 Task: Create a report for objects.
Action: Mouse moved to (607, 49)
Screenshot: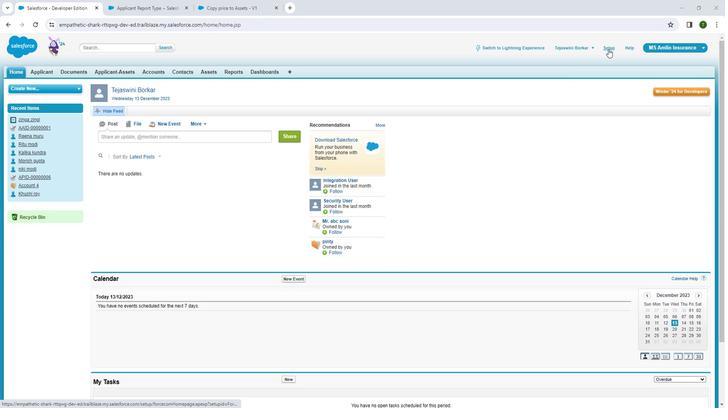 
Action: Mouse pressed left at (607, 49)
Screenshot: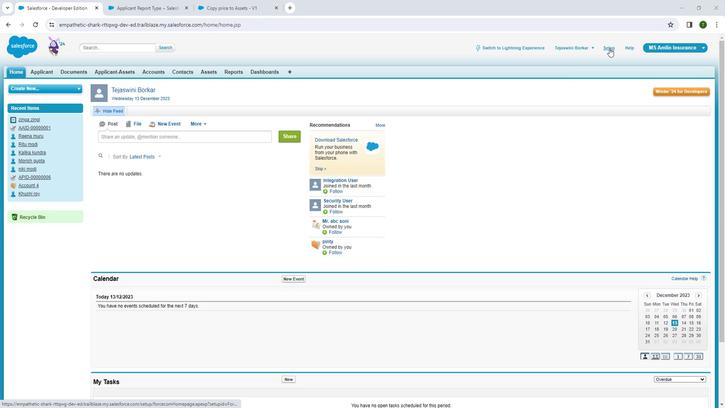 
Action: Mouse pressed left at (607, 49)
Screenshot: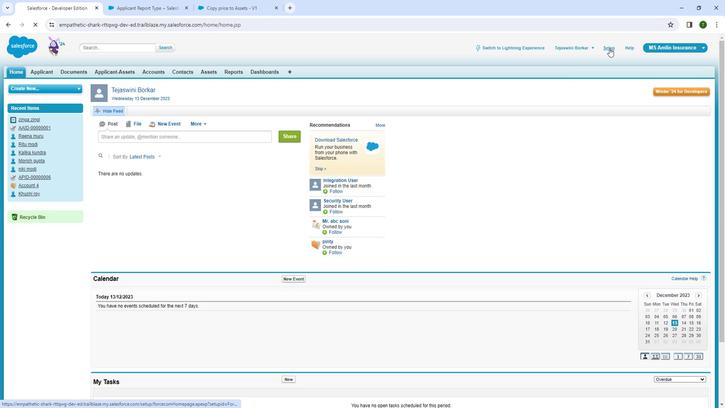
Action: Mouse moved to (20, 140)
Screenshot: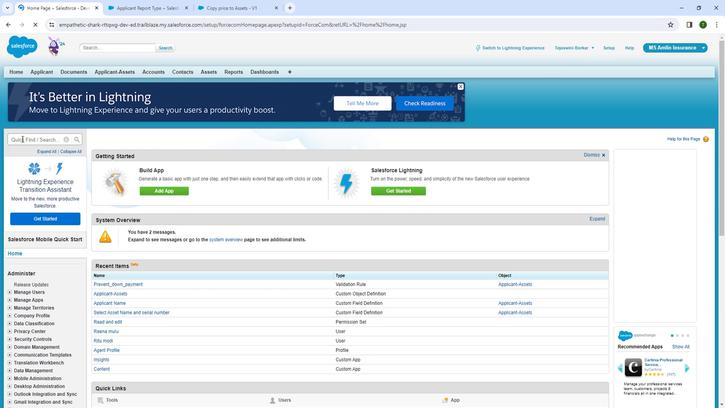 
Action: Mouse pressed left at (20, 140)
Screenshot: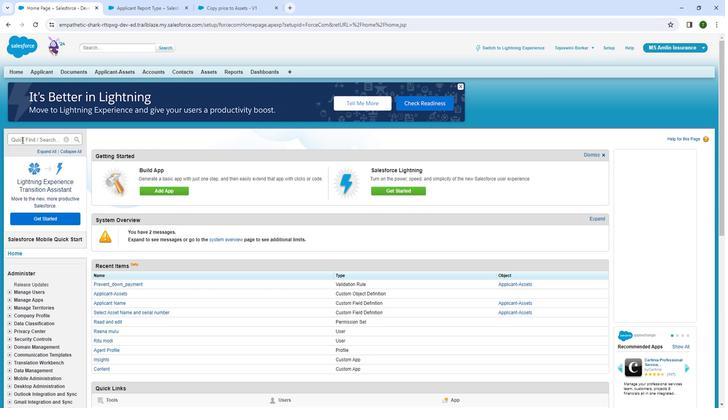 
Action: Mouse moved to (233, 72)
Screenshot: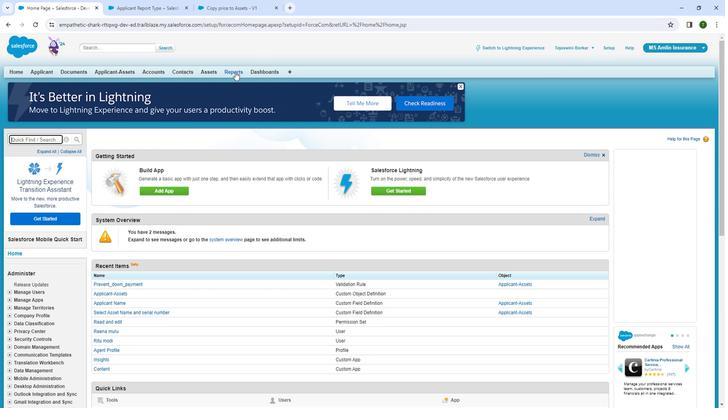 
Action: Mouse pressed left at (233, 72)
Screenshot: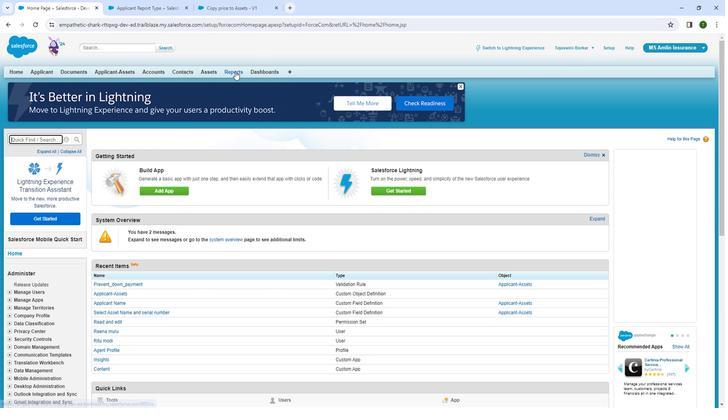 
Action: Mouse pressed left at (233, 72)
Screenshot: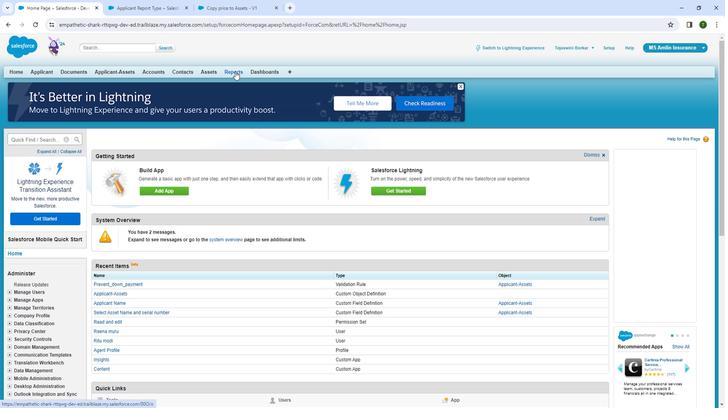 
Action: Mouse moved to (124, 90)
Screenshot: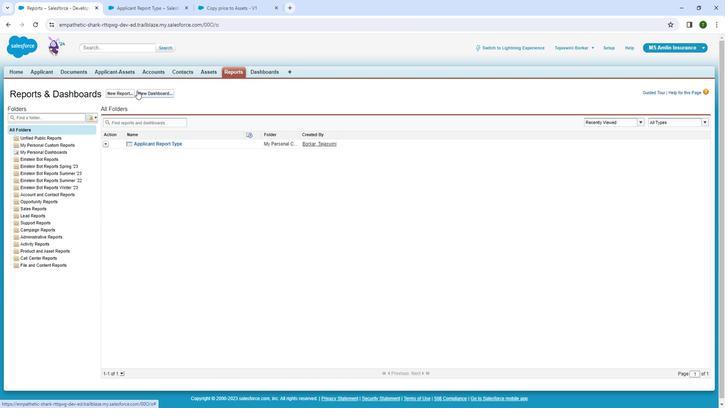 
Action: Mouse pressed left at (124, 90)
Screenshot: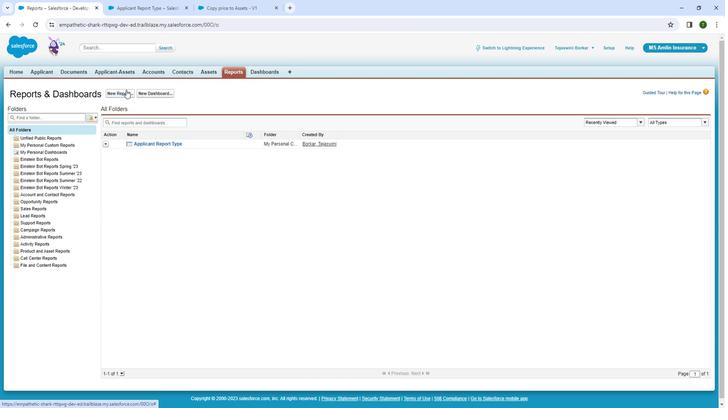 
Action: Mouse moved to (181, 158)
Screenshot: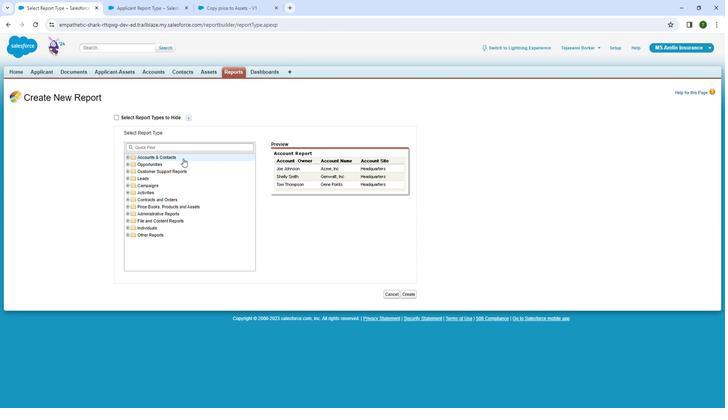 
Action: Mouse pressed left at (181, 158)
Screenshot: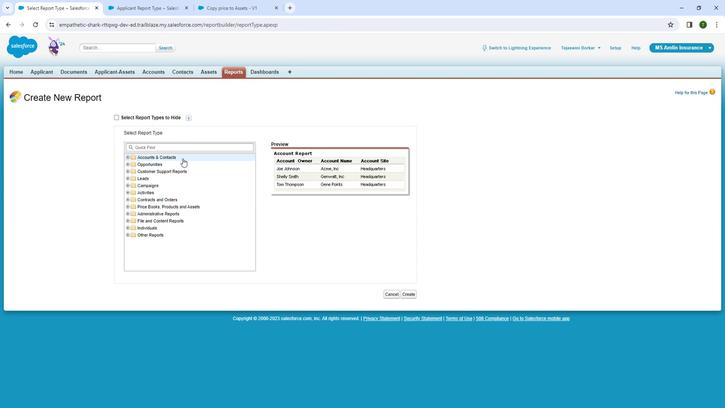 
Action: Mouse moved to (407, 294)
Screenshot: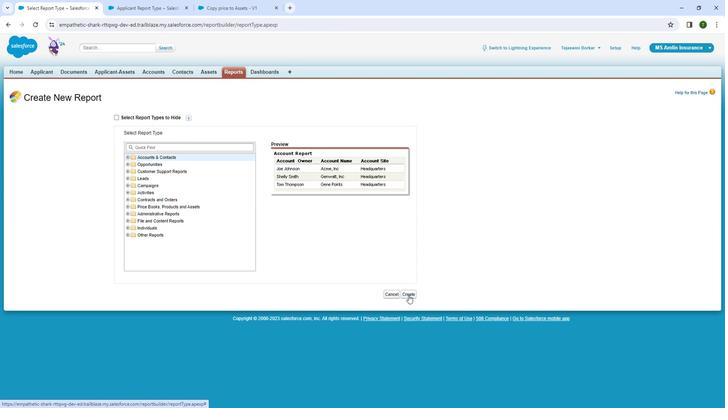 
Action: Mouse pressed left at (407, 294)
Screenshot: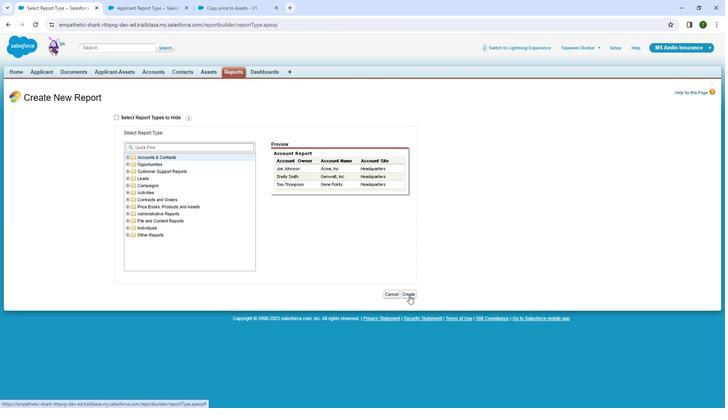 
Action: Mouse moved to (7, 26)
Screenshot: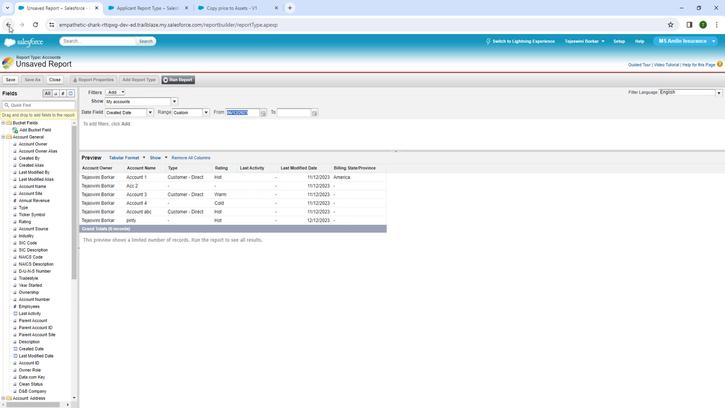 
Action: Mouse pressed left at (7, 26)
Screenshot: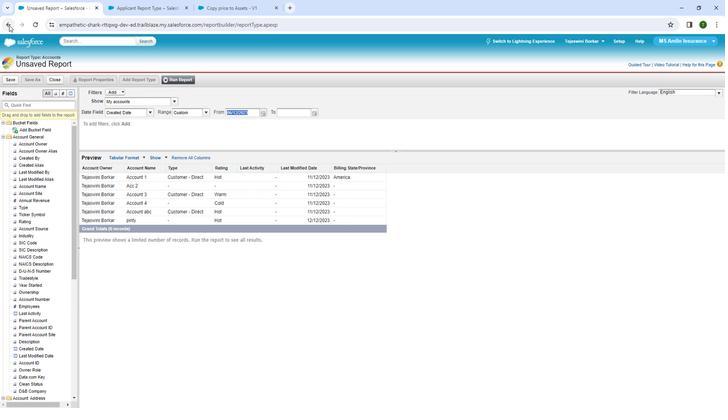
Action: Mouse moved to (125, 158)
Screenshot: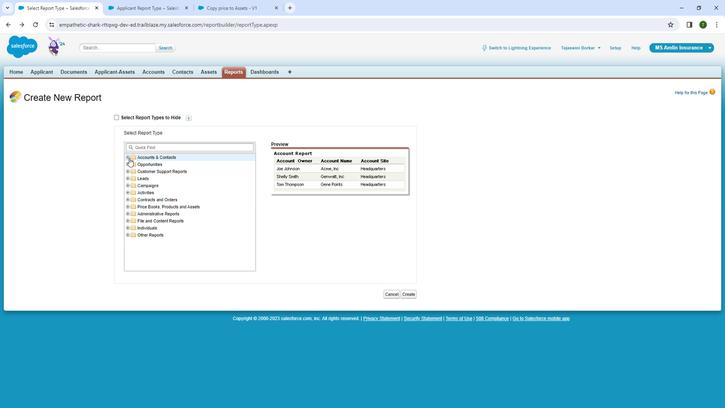 
Action: Mouse pressed left at (125, 158)
Screenshot: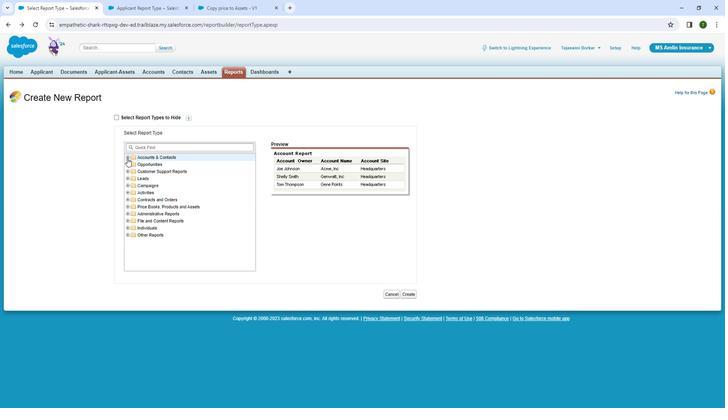 
Action: Mouse moved to (172, 201)
Screenshot: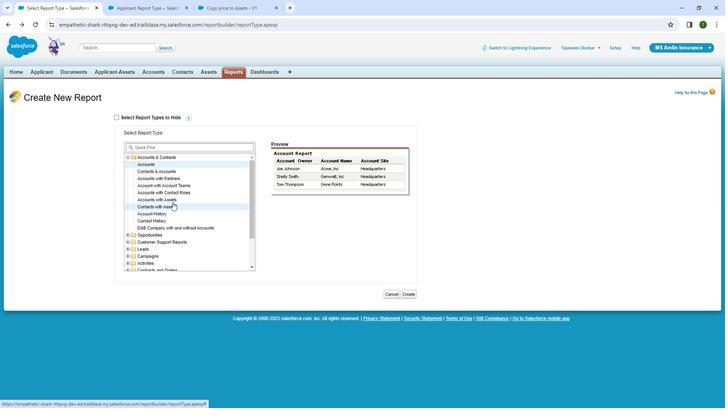 
Action: Mouse pressed left at (172, 201)
Screenshot: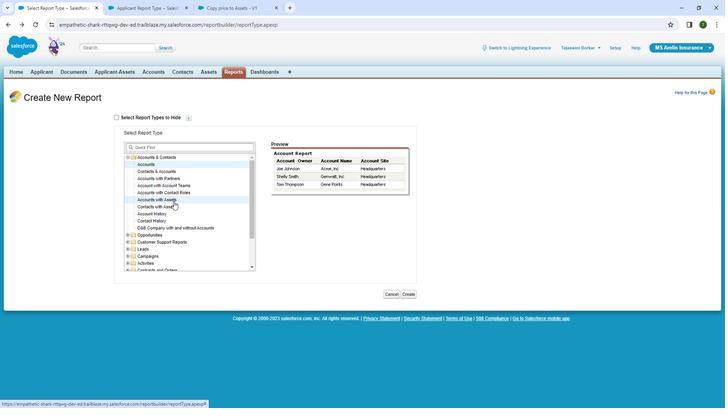 
Action: Mouse moved to (412, 296)
Screenshot: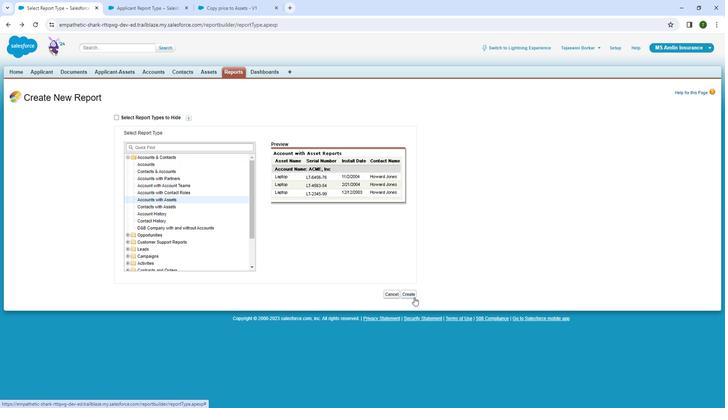 
Action: Mouse pressed left at (412, 296)
Screenshot: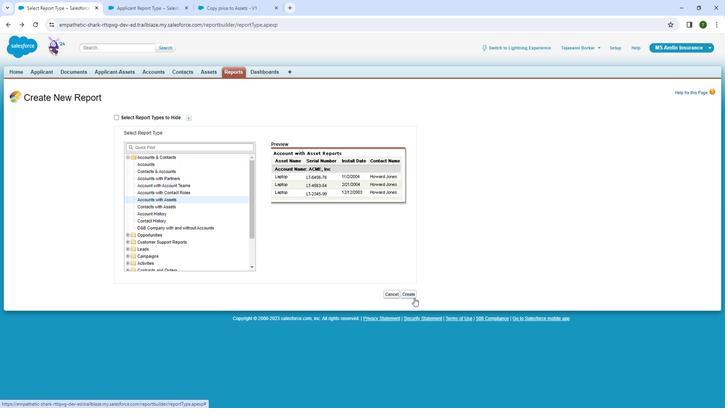 
Action: Mouse moved to (189, 157)
Screenshot: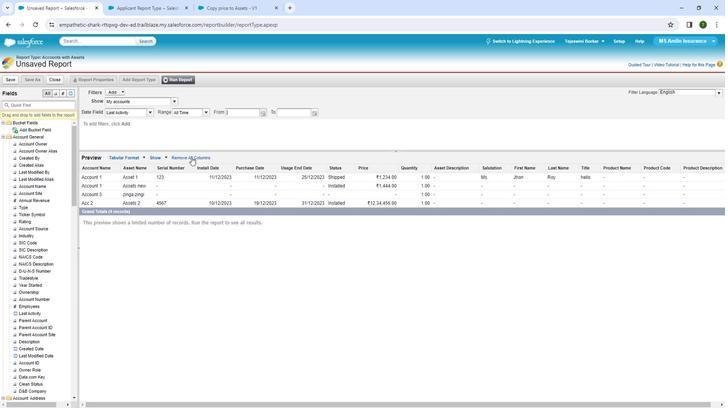 
Action: Mouse pressed left at (189, 157)
Screenshot: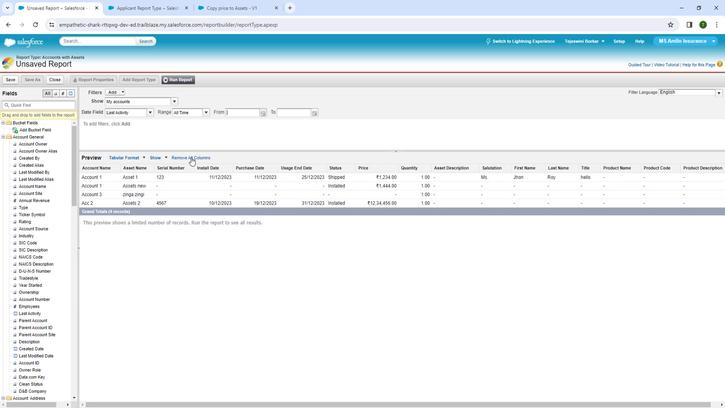 
Action: Mouse moved to (342, 233)
Screenshot: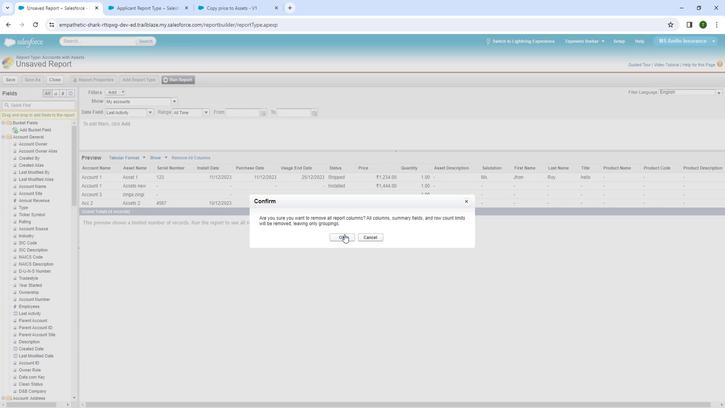 
Action: Mouse pressed left at (342, 233)
Screenshot: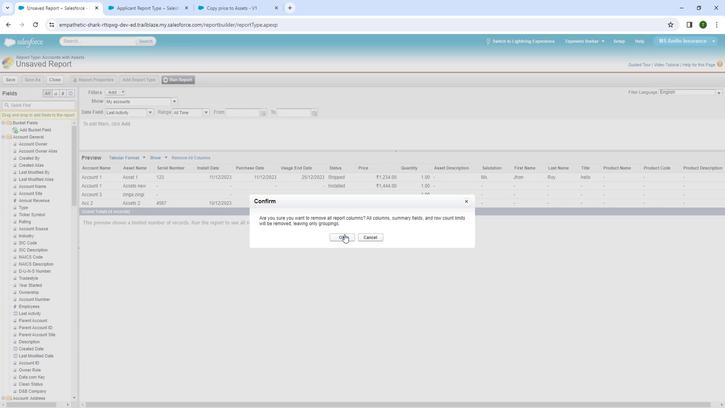 
Action: Mouse moved to (23, 219)
Screenshot: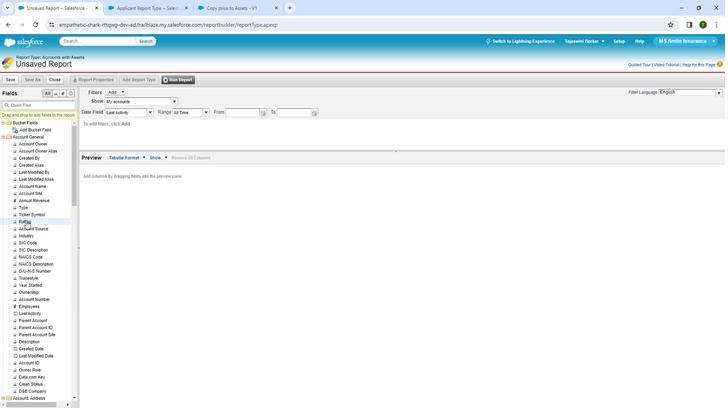 
Action: Mouse scrolled (23, 219) with delta (0, 0)
Screenshot: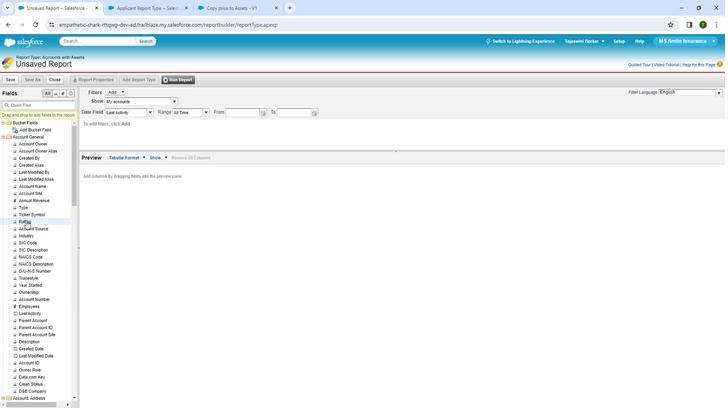 
Action: Mouse moved to (23, 222)
Screenshot: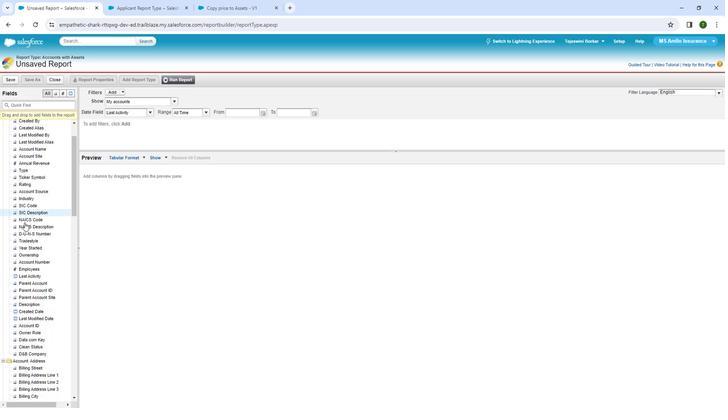 
Action: Mouse scrolled (23, 221) with delta (0, 0)
Screenshot: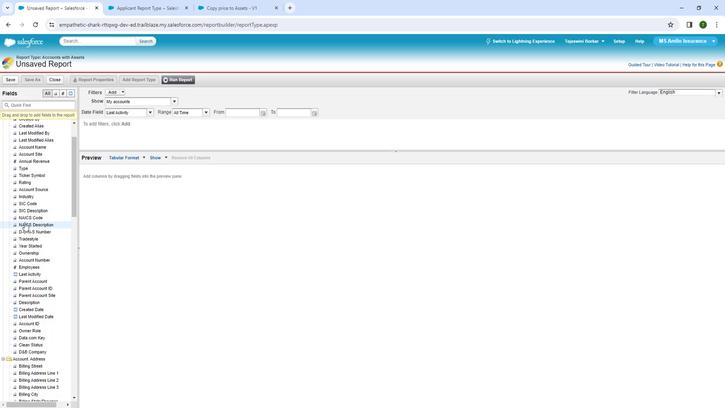 
Action: Mouse moved to (24, 257)
Screenshot: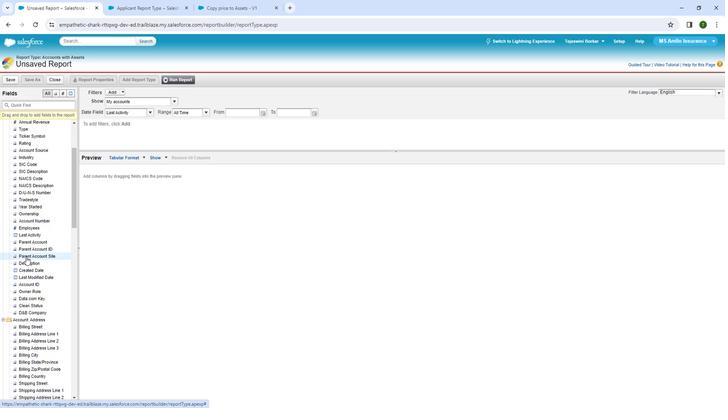 
Action: Mouse scrolled (24, 256) with delta (0, 0)
Screenshot: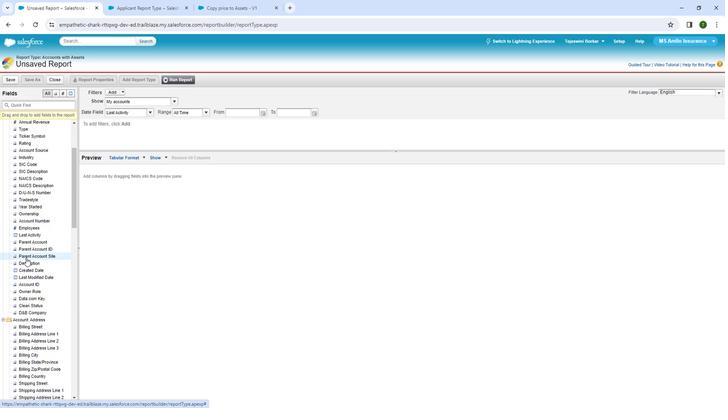 
Action: Mouse moved to (19, 265)
Screenshot: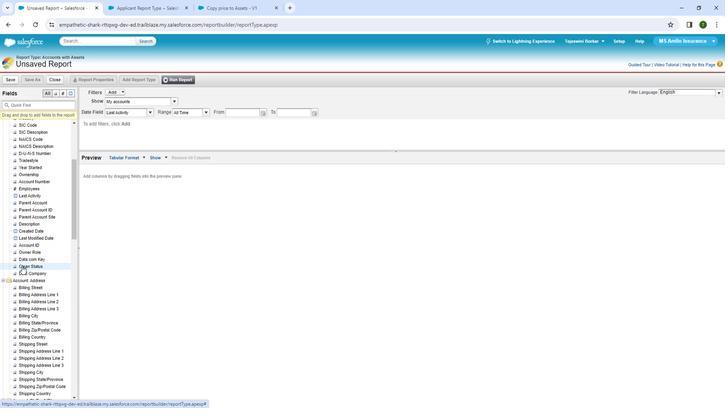 
Action: Mouse scrolled (19, 265) with delta (0, 0)
Screenshot: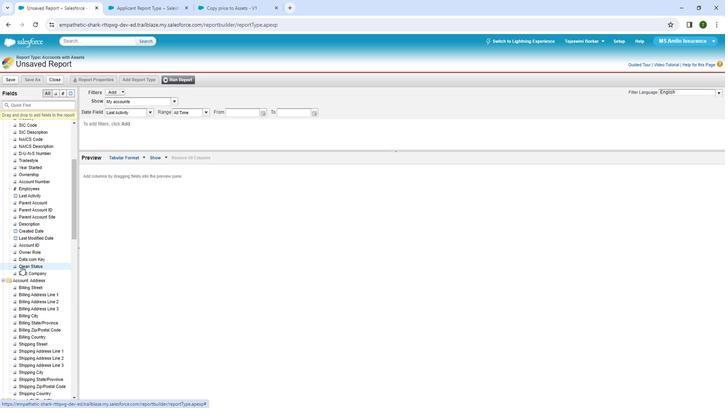 
Action: Mouse moved to (19, 265)
Screenshot: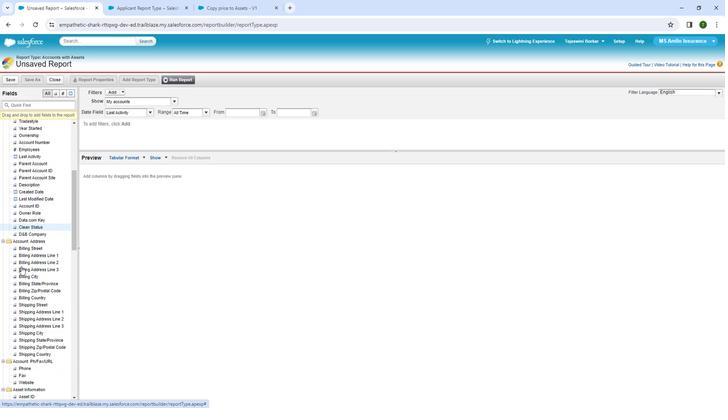 
Action: Mouse scrolled (19, 265) with delta (0, 0)
Screenshot: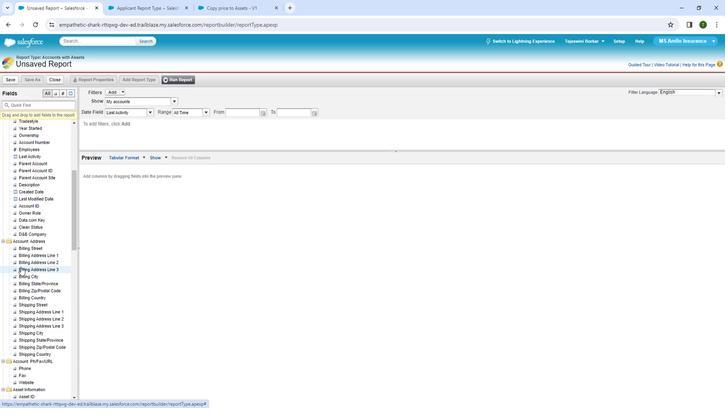 
Action: Mouse moved to (18, 266)
Screenshot: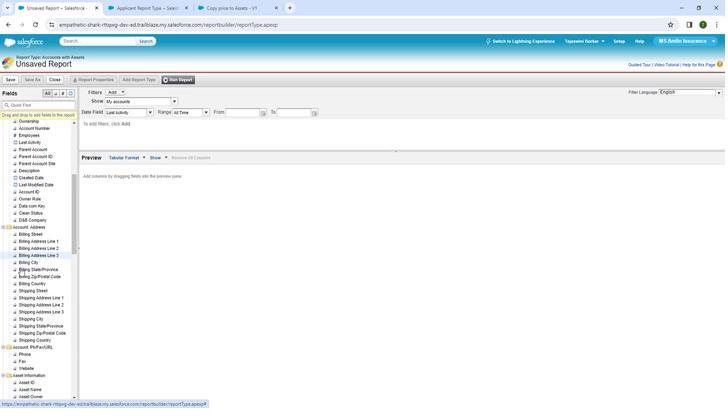 
Action: Mouse scrolled (18, 266) with delta (0, 0)
Screenshot: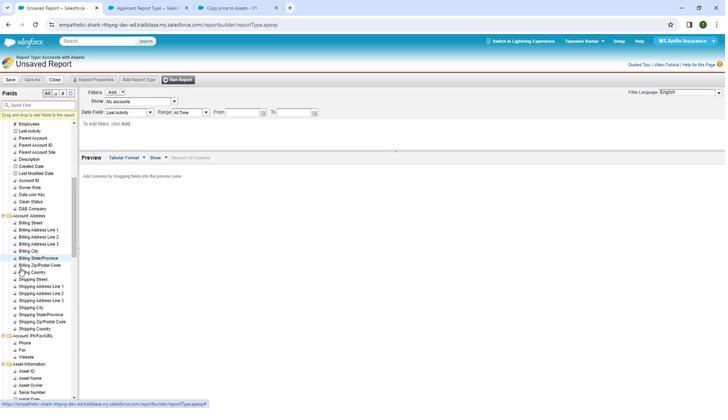 
Action: Mouse moved to (28, 316)
Screenshot: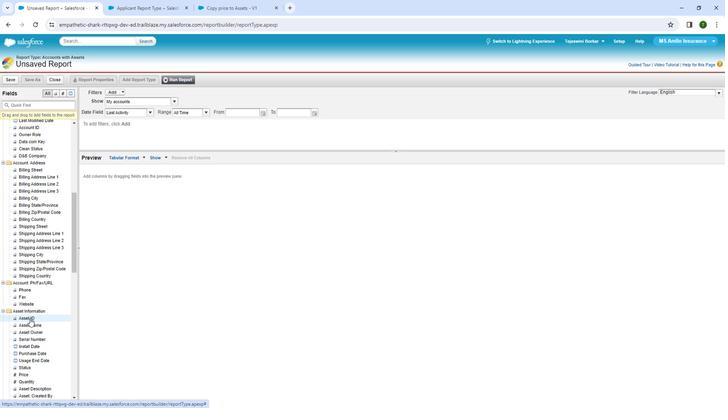
Action: Mouse pressed left at (28, 316)
Screenshot: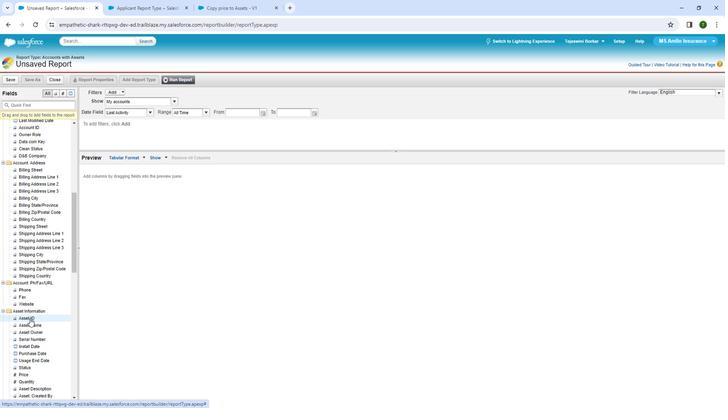 
Action: Mouse moved to (24, 316)
Screenshot: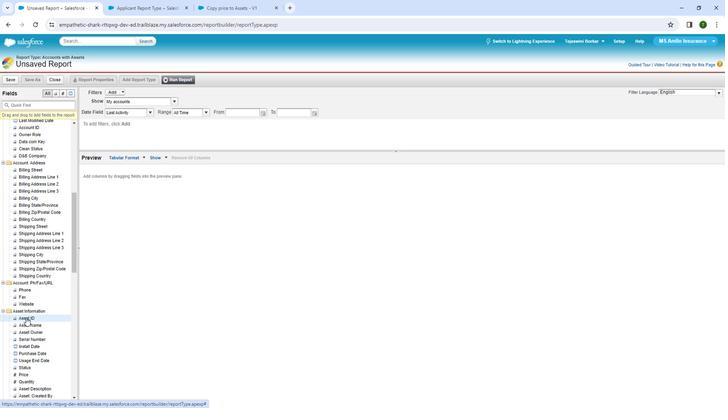 
Action: Mouse pressed left at (24, 316)
Screenshot: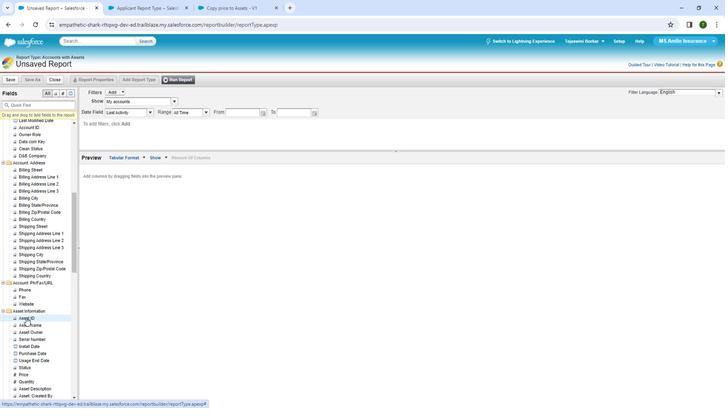 
Action: Mouse moved to (129, 188)
Screenshot: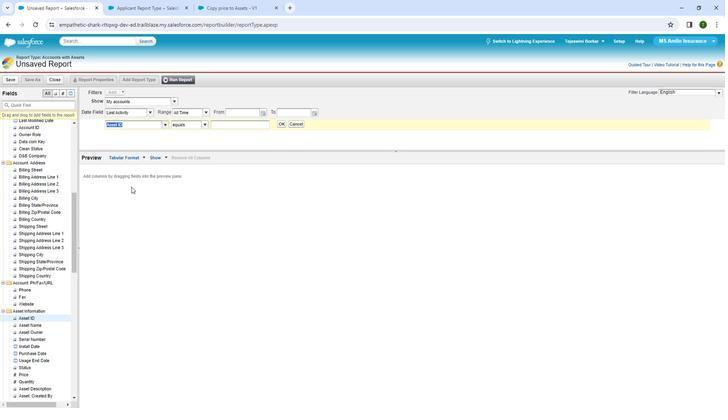 
Action: Mouse pressed left at (129, 188)
Screenshot: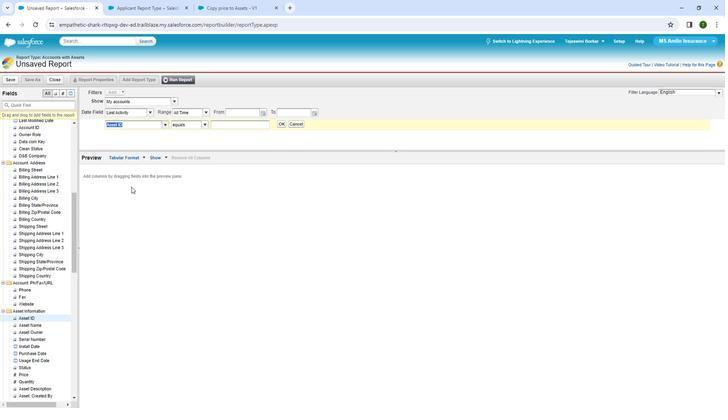 
Action: Mouse moved to (25, 316)
Screenshot: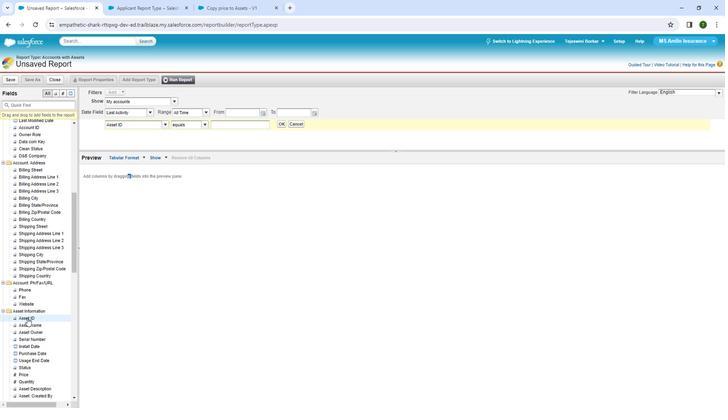 
Action: Mouse pressed left at (25, 316)
Screenshot: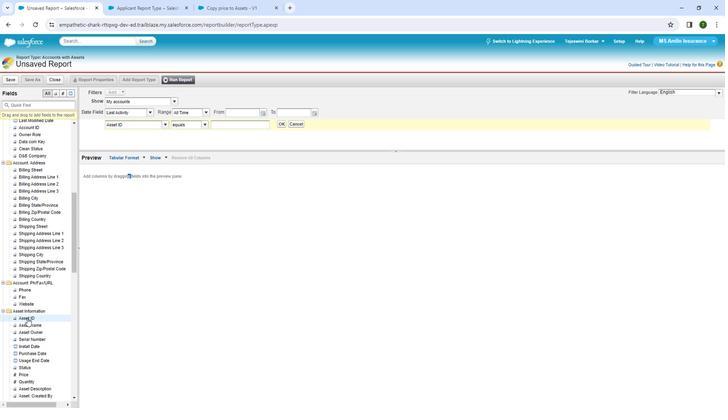 
Action: Mouse moved to (136, 218)
Screenshot: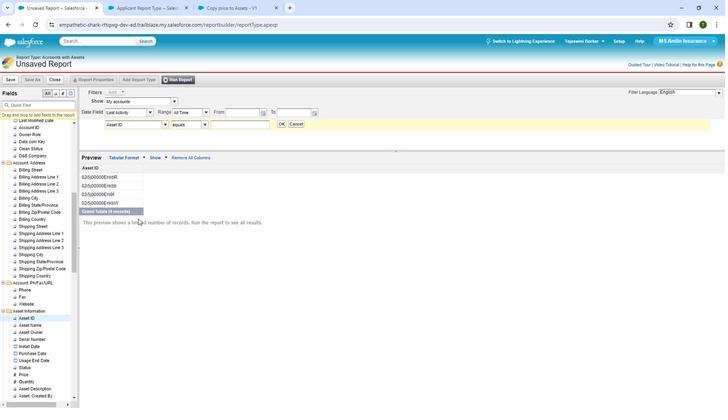
Action: Mouse scrolled (136, 217) with delta (0, 0)
Screenshot: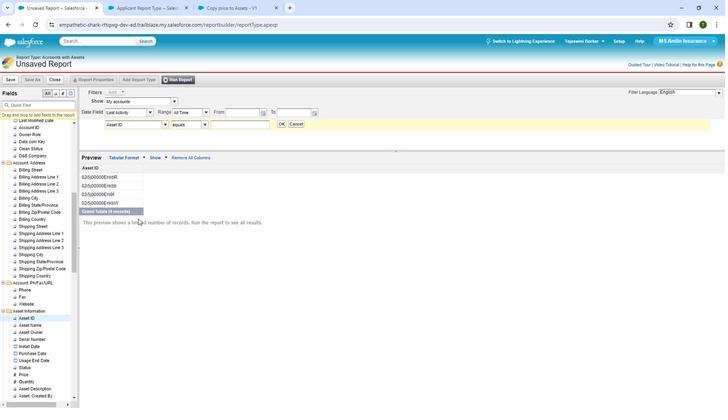
Action: Mouse moved to (44, 253)
Screenshot: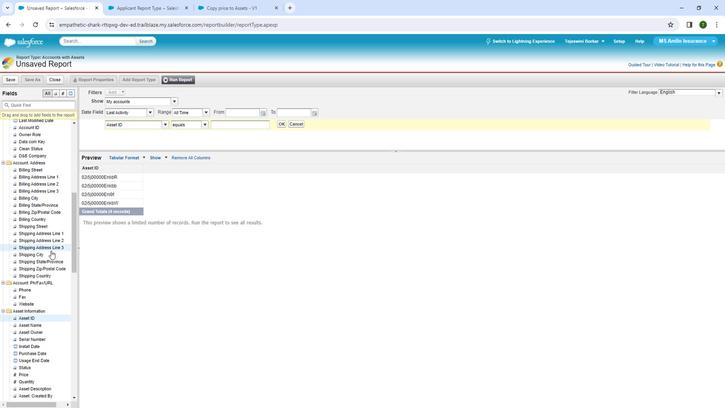 
Action: Mouse scrolled (44, 252) with delta (0, 0)
Screenshot: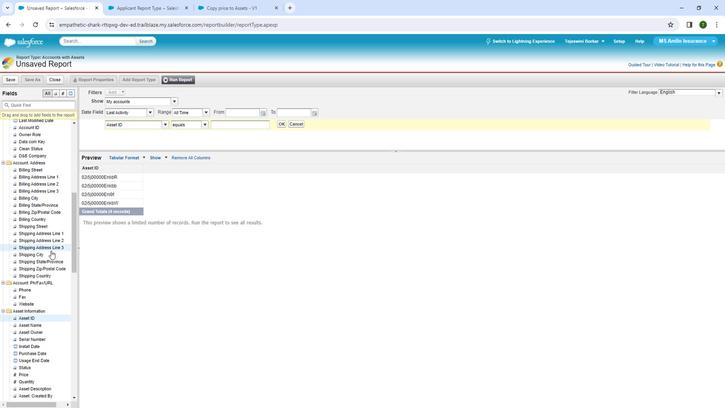 
Action: Mouse moved to (22, 286)
Screenshot: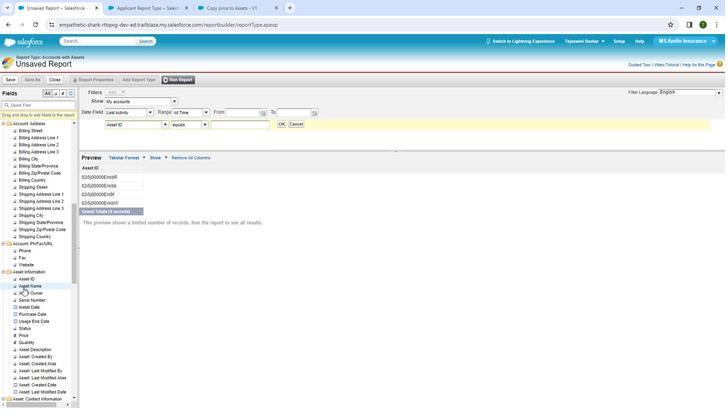 
Action: Mouse scrolled (22, 285) with delta (0, 0)
Screenshot: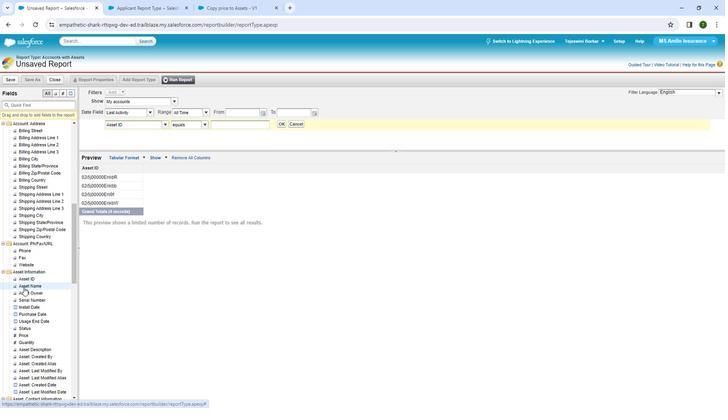 
Action: Mouse scrolled (22, 285) with delta (0, 0)
Screenshot: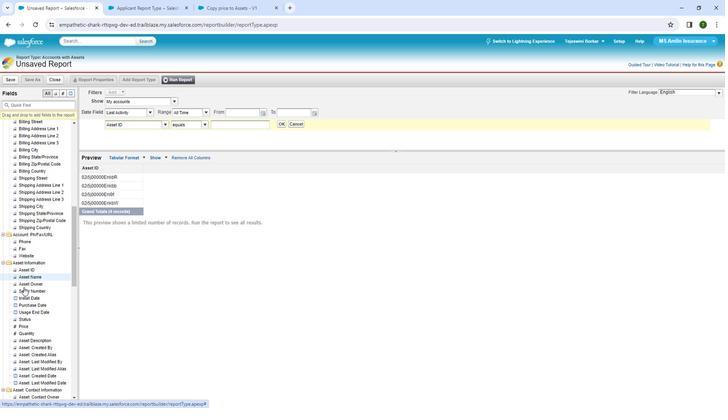 
Action: Mouse moved to (43, 250)
Screenshot: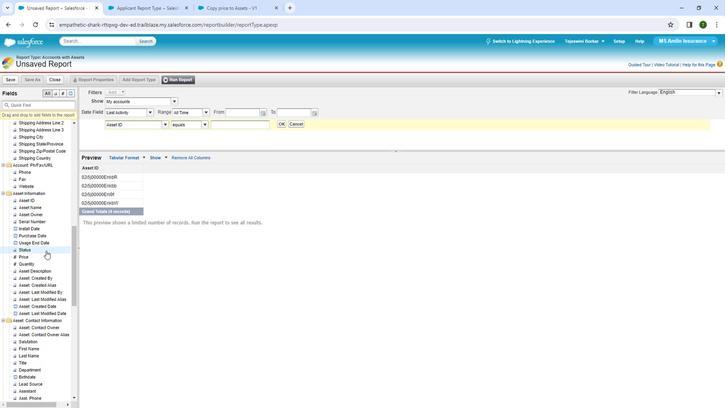 
Action: Mouse scrolled (43, 249) with delta (0, 0)
Screenshot: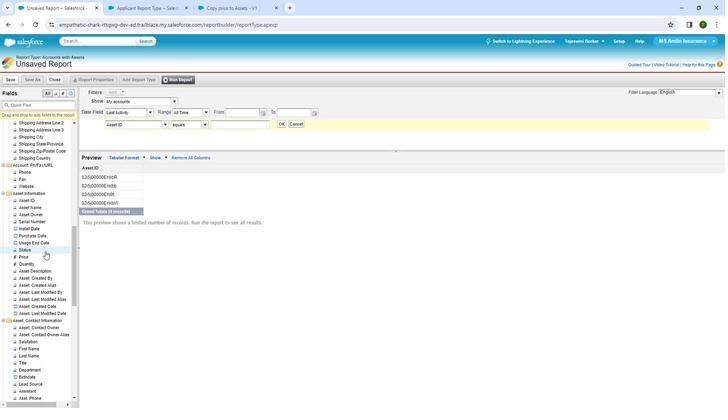 
Action: Mouse scrolled (43, 249) with delta (0, 0)
Screenshot: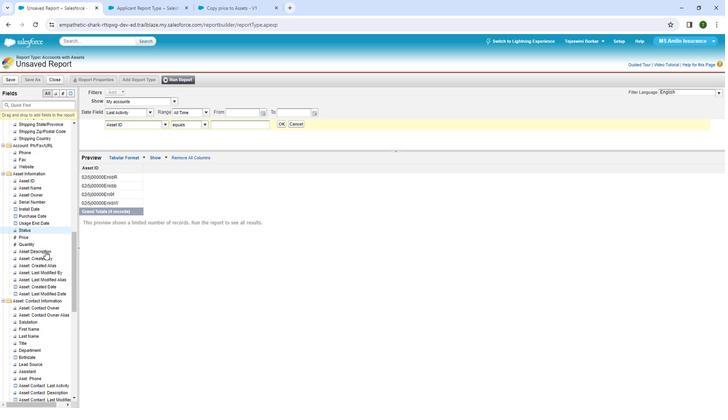 
Action: Mouse scrolled (43, 249) with delta (0, 0)
Screenshot: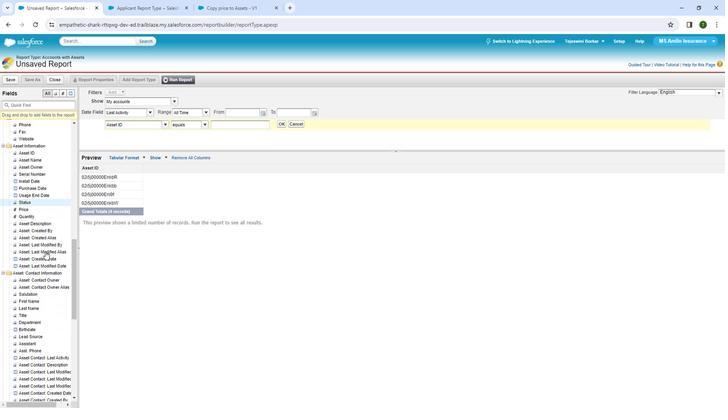 
Action: Mouse scrolled (43, 249) with delta (0, 0)
Screenshot: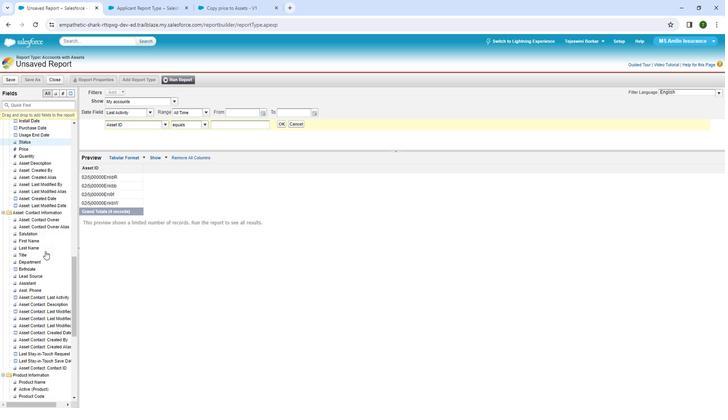
Action: Mouse moved to (43, 250)
Screenshot: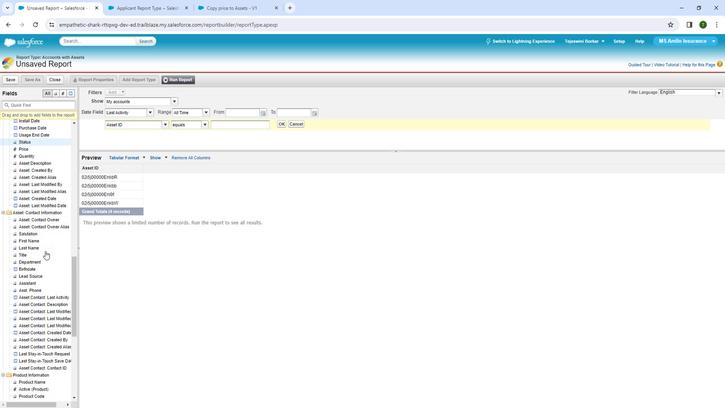 
Action: Mouse scrolled (43, 249) with delta (0, 0)
Screenshot: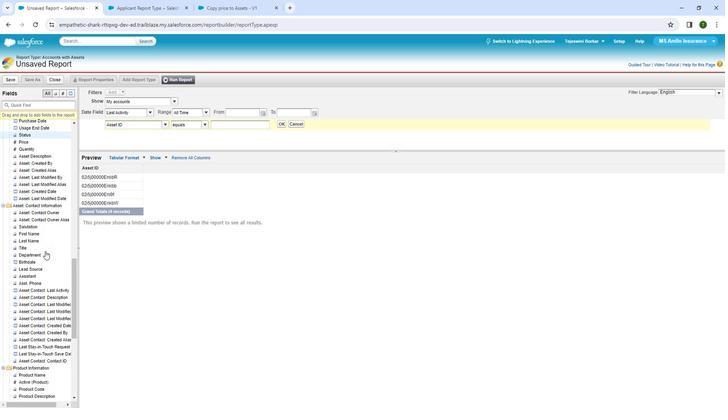 
Action: Mouse moved to (43, 249)
Screenshot: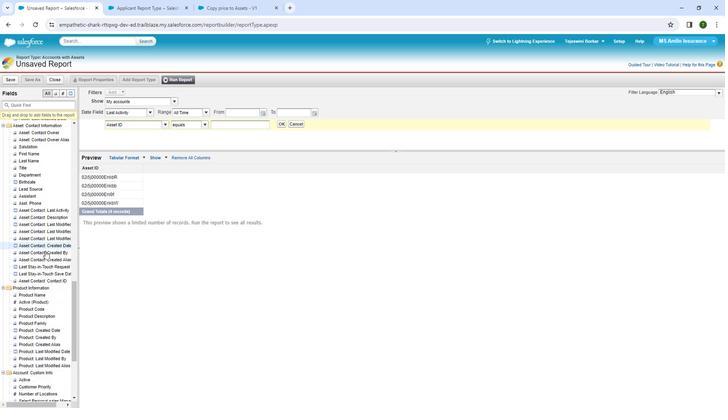 
Action: Mouse scrolled (43, 249) with delta (0, 0)
Screenshot: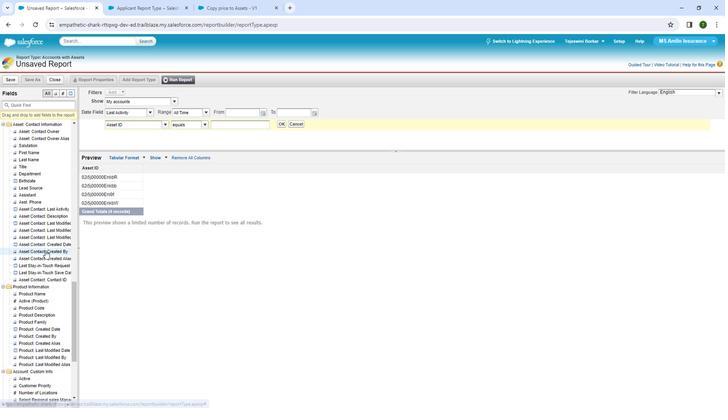 
Action: Mouse scrolled (43, 249) with delta (0, 0)
Screenshot: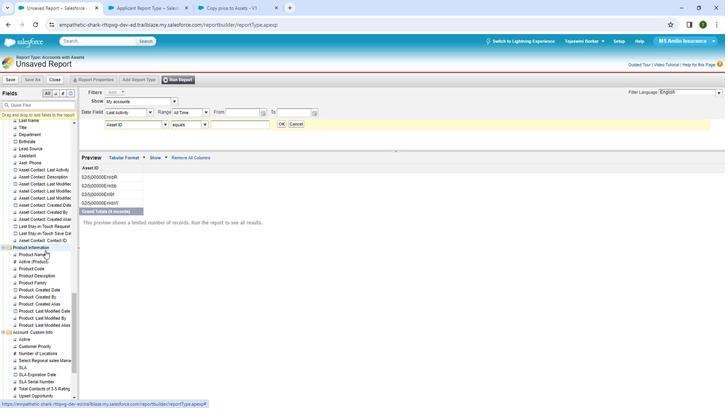 
Action: Mouse scrolled (43, 249) with delta (0, 0)
Screenshot: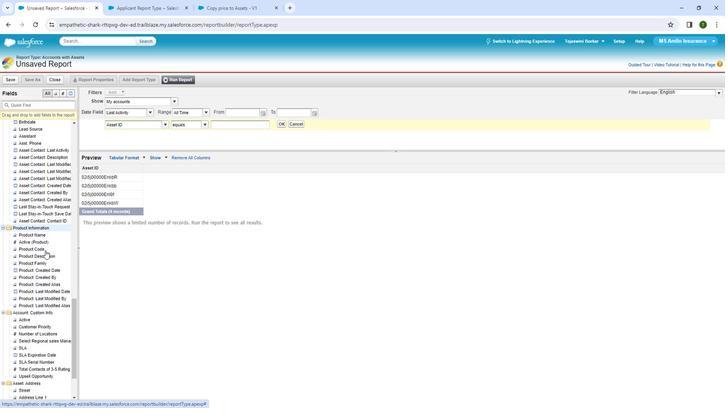 
Action: Mouse moved to (43, 249)
Screenshot: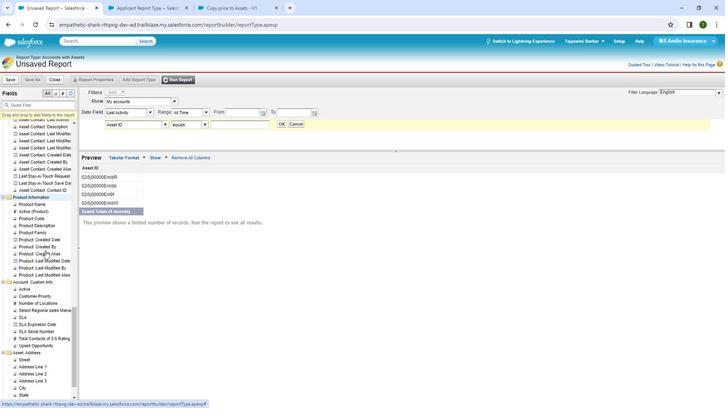 
Action: Mouse scrolled (43, 249) with delta (0, 0)
Screenshot: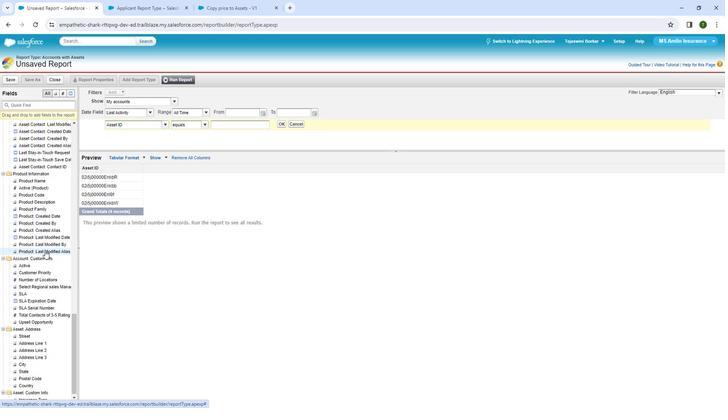 
Action: Mouse scrolled (43, 249) with delta (0, 0)
Screenshot: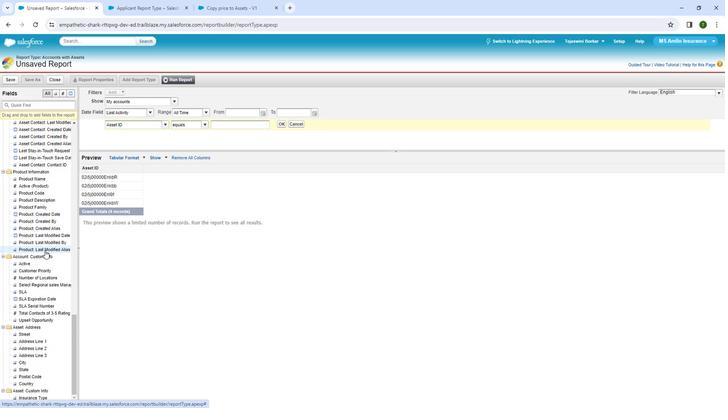 
Action: Mouse moved to (45, 400)
Screenshot: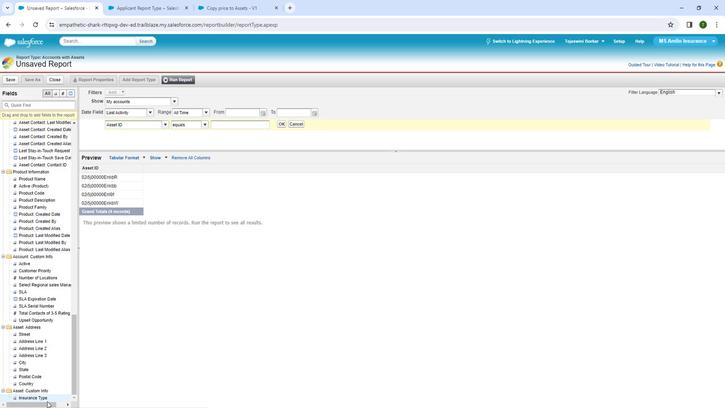 
Action: Mouse scrolled (45, 399) with delta (0, 0)
Screenshot: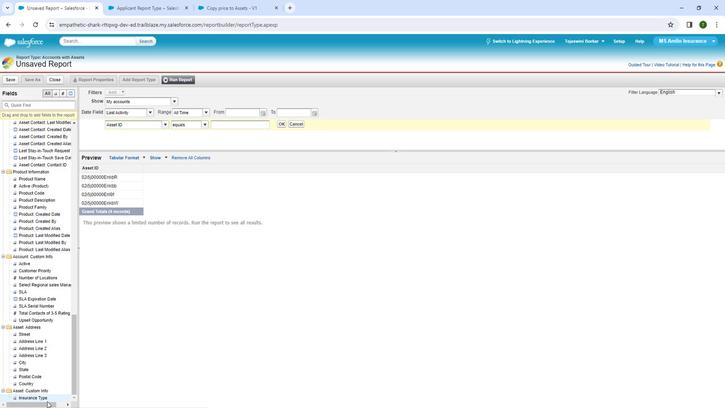 
Action: Mouse moved to (47, 395)
Screenshot: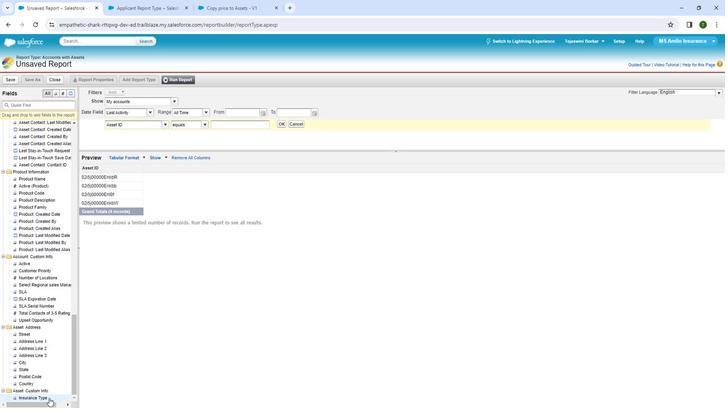 
Action: Mouse pressed left at (47, 395)
Screenshot: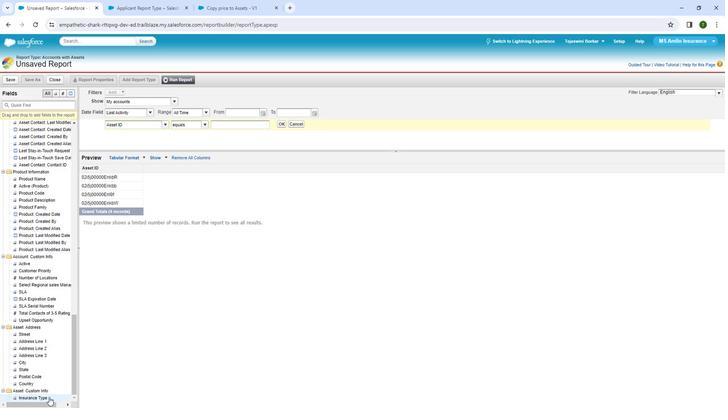 
Action: Mouse moved to (34, 306)
Screenshot: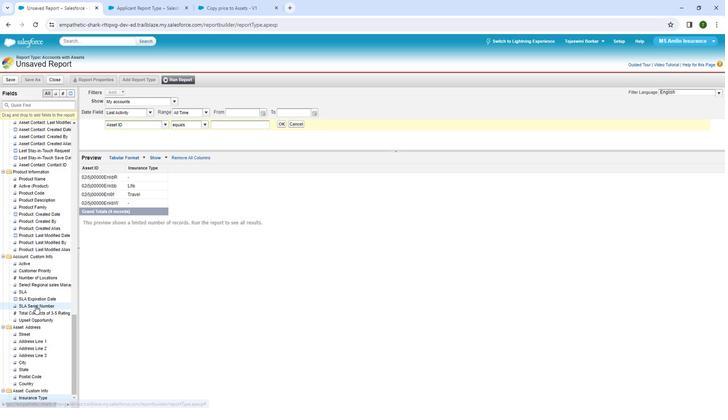 
Action: Mouse scrolled (34, 306) with delta (0, 0)
Screenshot: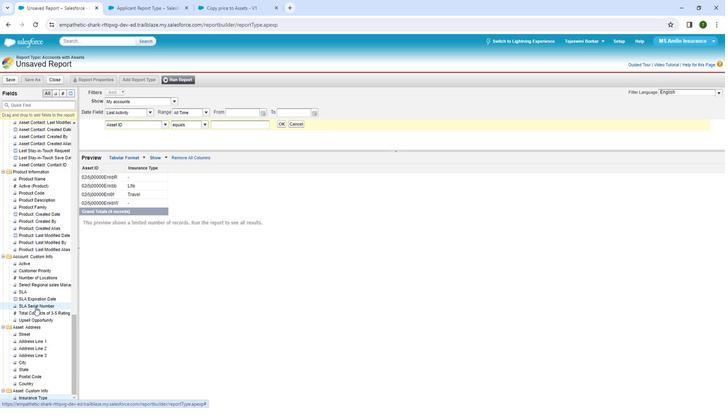 
Action: Mouse moved to (28, 332)
Screenshot: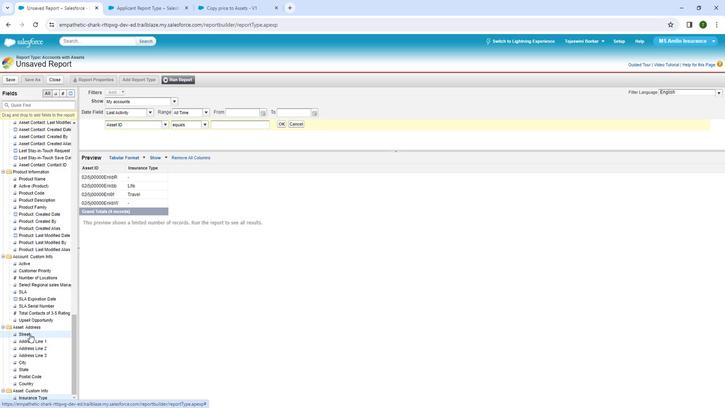 
Action: Mouse scrolled (28, 333) with delta (0, 0)
Screenshot: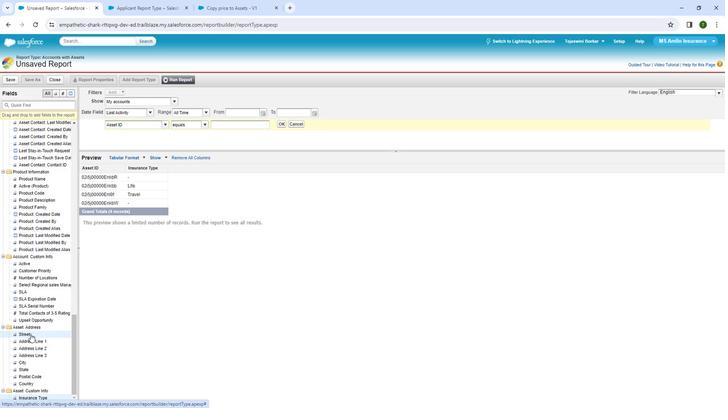 
Action: Mouse moved to (28, 331)
Screenshot: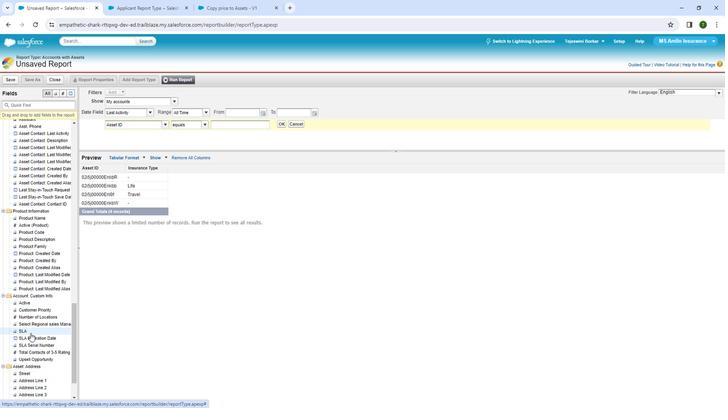 
Action: Mouse scrolled (28, 332) with delta (0, 0)
Screenshot: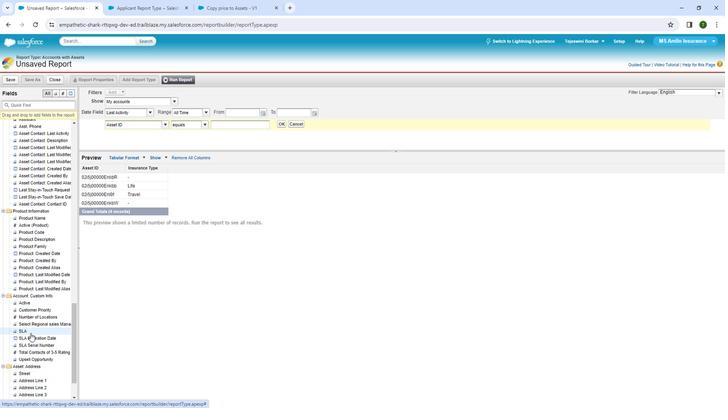 
Action: Mouse moved to (32, 327)
Screenshot: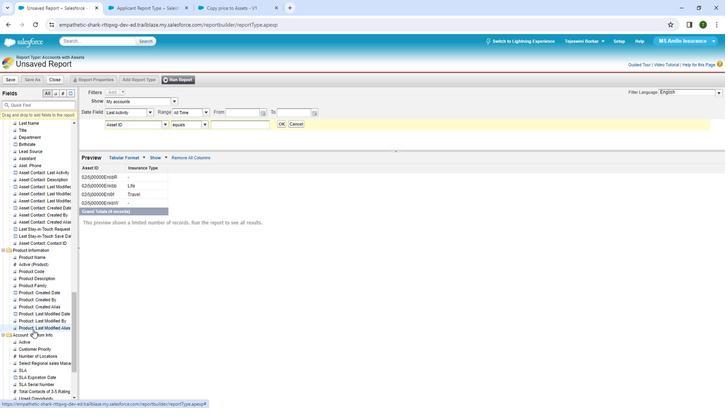 
Action: Mouse scrolled (32, 328) with delta (0, 0)
Screenshot: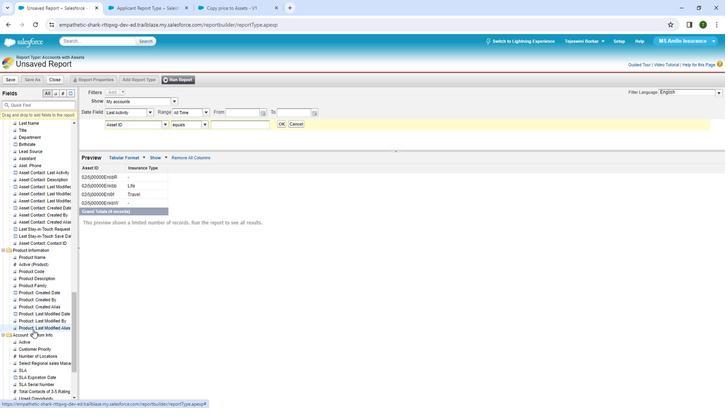 
Action: Mouse moved to (42, 319)
Screenshot: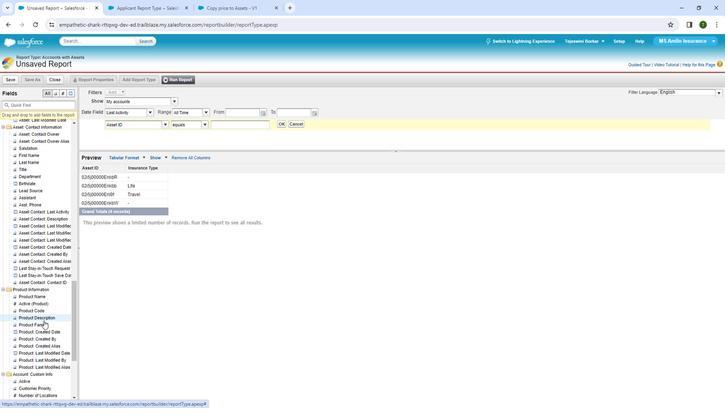 
Action: Mouse scrolled (42, 319) with delta (0, 0)
Screenshot: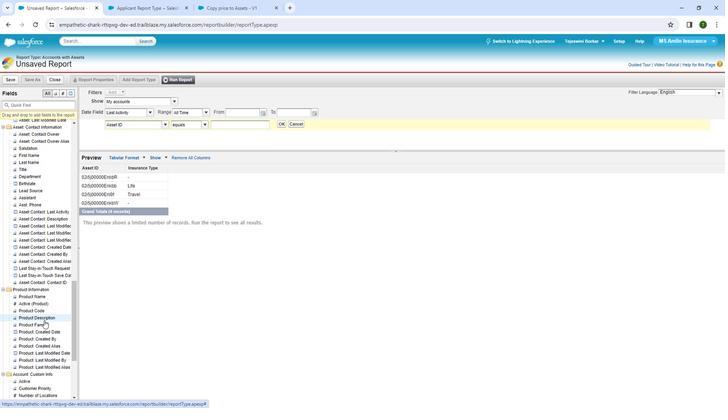 
Action: Mouse moved to (43, 319)
Screenshot: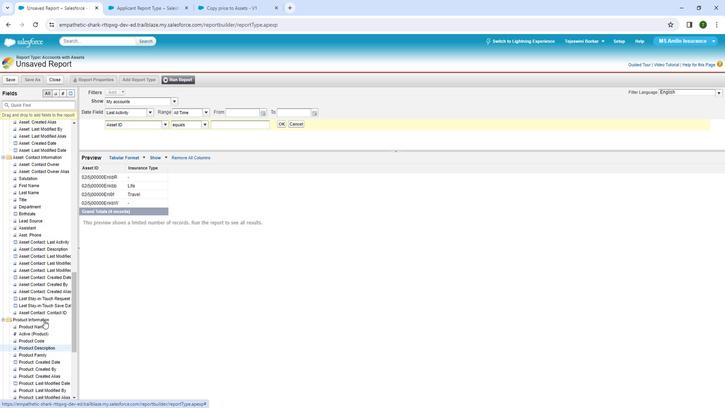 
Action: Mouse scrolled (43, 319) with delta (0, 0)
Screenshot: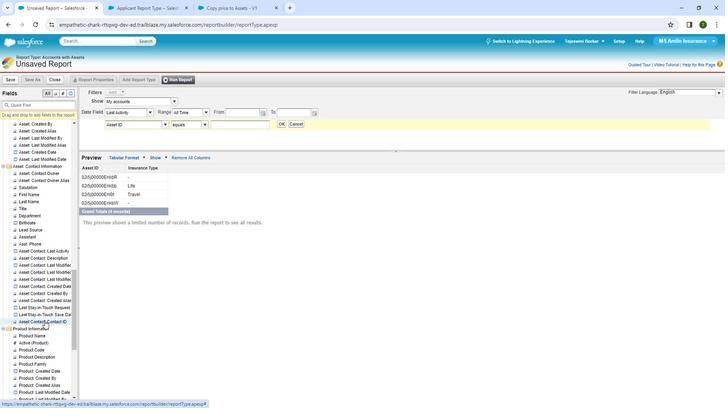 
Action: Mouse scrolled (43, 319) with delta (0, 0)
Screenshot: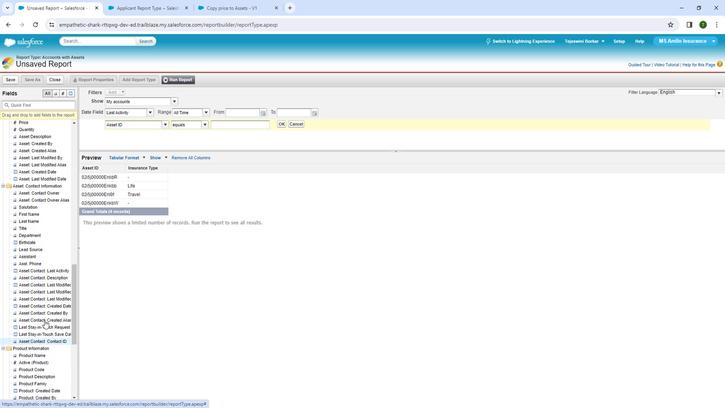 
Action: Mouse moved to (50, 287)
Screenshot: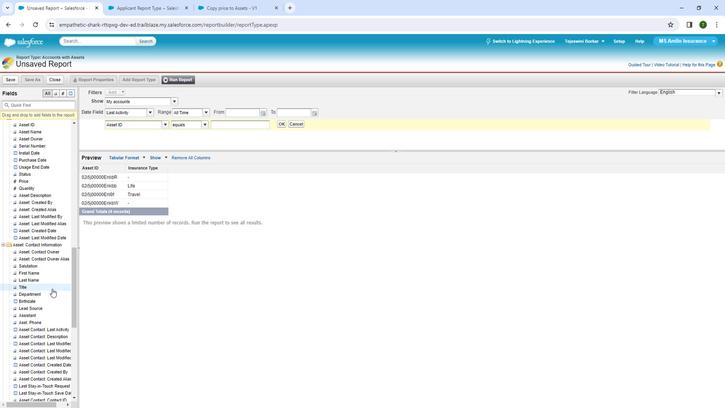
Action: Mouse scrolled (50, 288) with delta (0, 0)
Screenshot: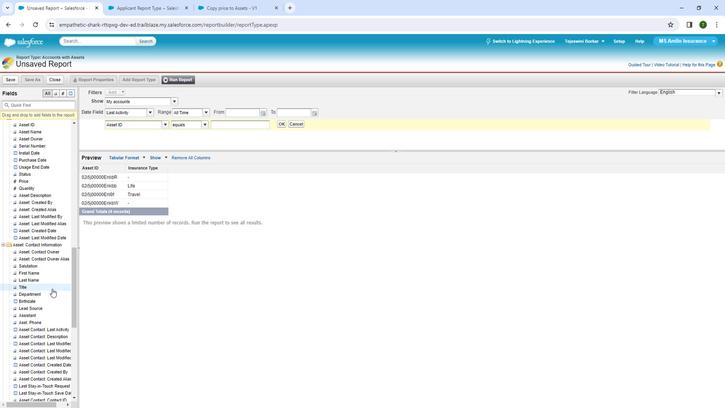 
Action: Mouse moved to (30, 168)
Screenshot: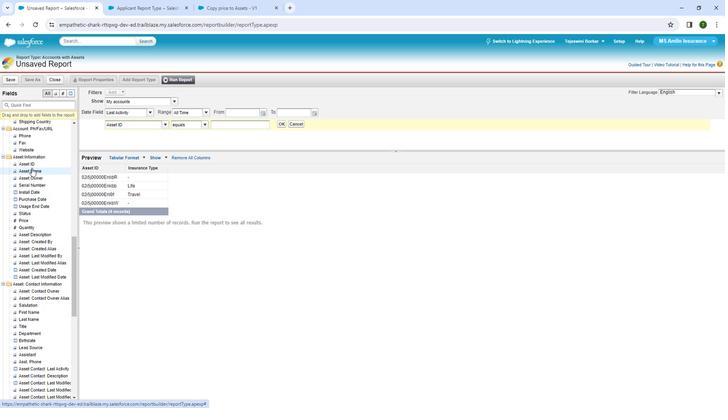 
Action: Mouse pressed left at (30, 168)
Screenshot: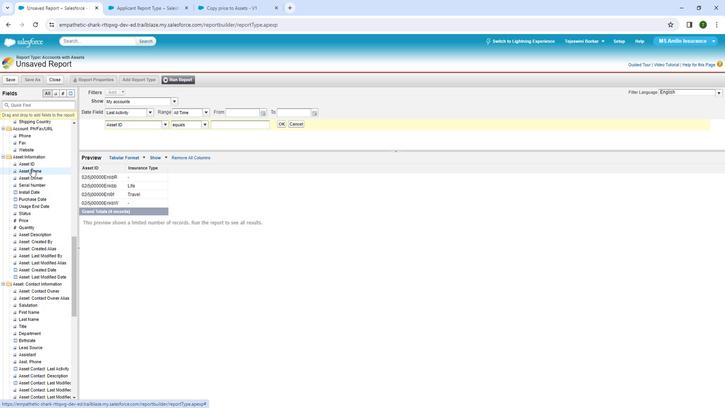 
Action: Mouse moved to (51, 170)
Screenshot: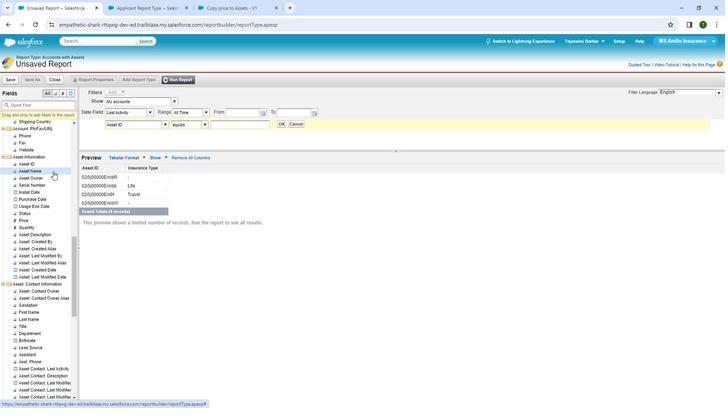 
Action: Mouse pressed left at (51, 170)
Screenshot: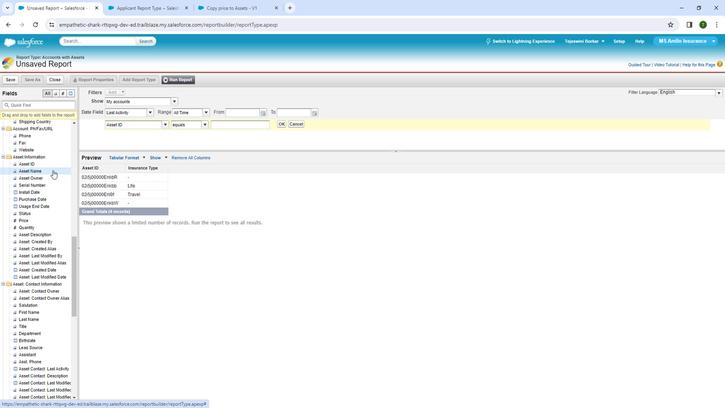 
Action: Mouse moved to (135, 156)
Screenshot: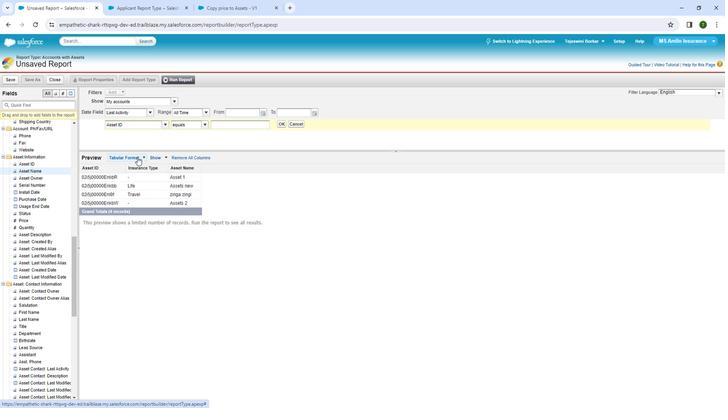 
Action: Mouse pressed left at (135, 156)
Screenshot: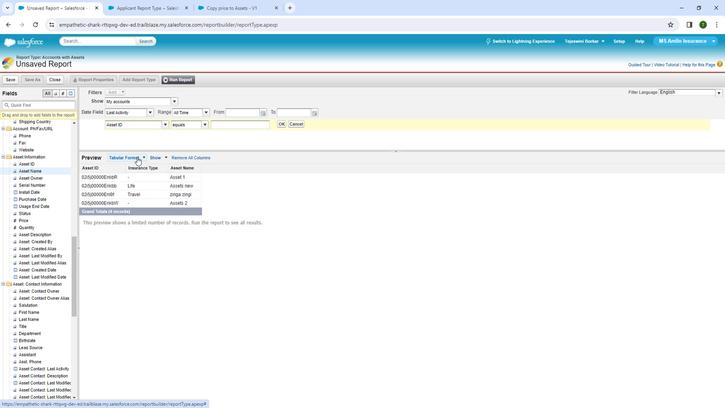 
Action: Mouse moved to (146, 189)
Screenshot: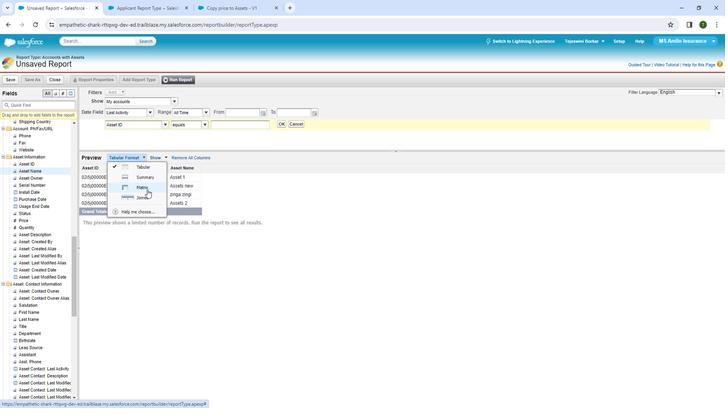 
Action: Mouse pressed left at (146, 189)
Screenshot: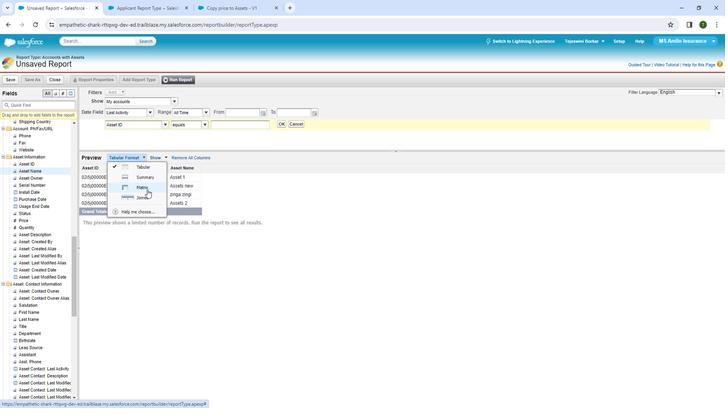 
Action: Mouse moved to (34, 277)
Screenshot: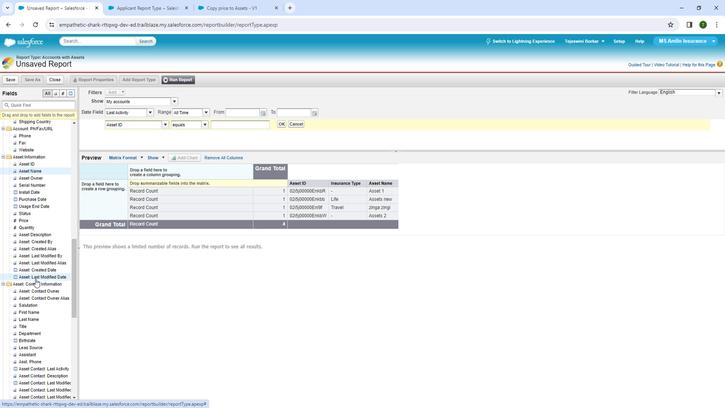 
Action: Mouse scrolled (34, 277) with delta (0, 0)
Screenshot: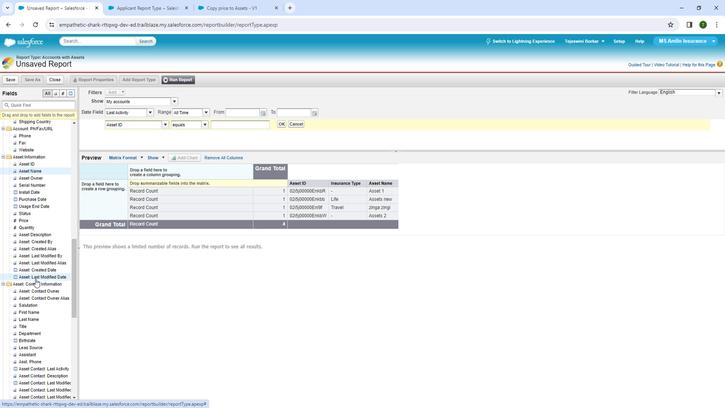 
Action: Mouse moved to (28, 253)
Screenshot: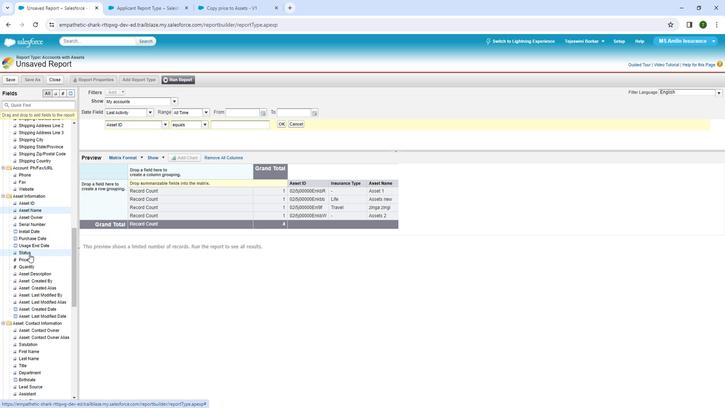 
Action: Mouse scrolled (28, 252) with delta (0, 0)
Screenshot: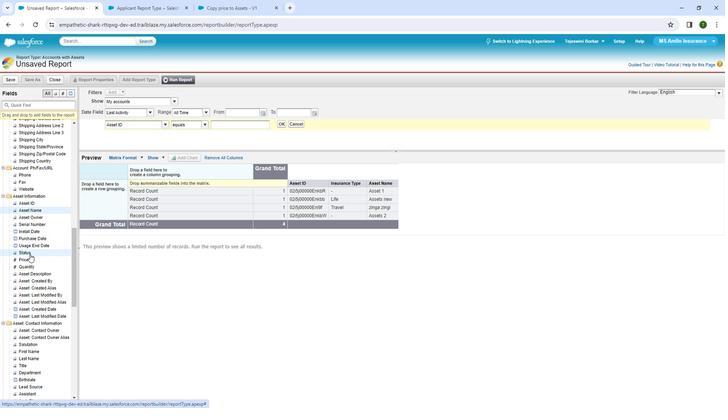
Action: Mouse scrolled (28, 252) with delta (0, 0)
Screenshot: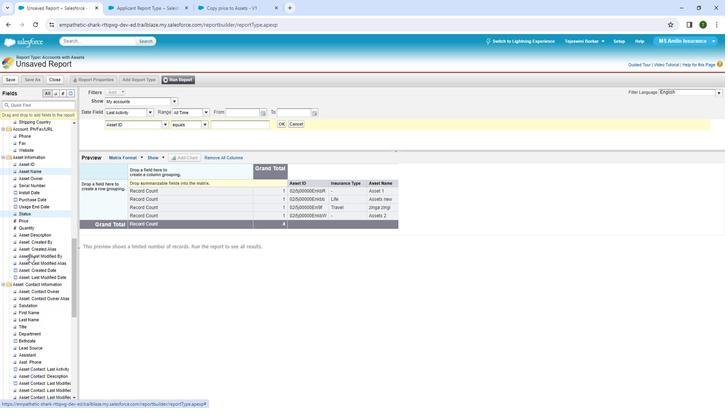 
Action: Mouse moved to (38, 284)
Screenshot: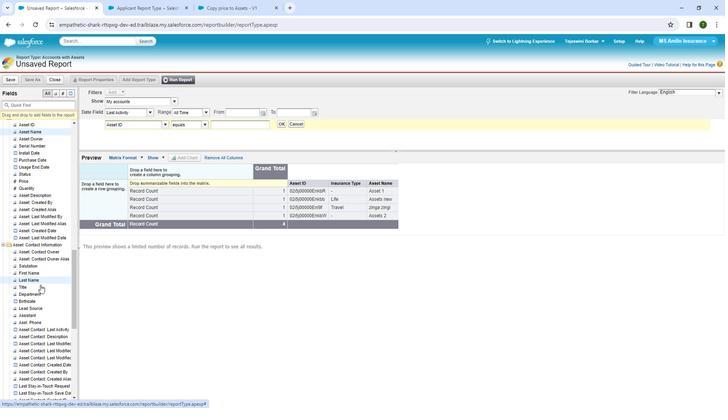 
Action: Mouse scrolled (38, 284) with delta (0, 0)
Screenshot: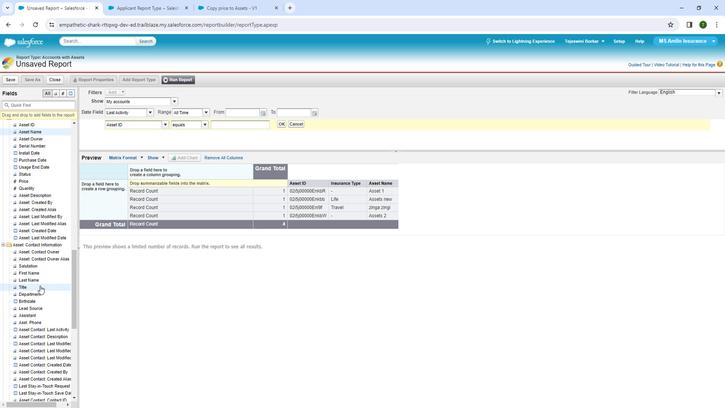 
Action: Mouse scrolled (38, 284) with delta (0, 0)
Screenshot: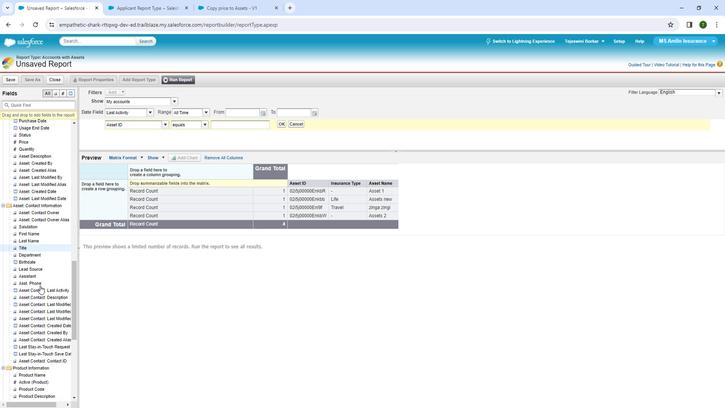 
Action: Mouse scrolled (38, 284) with delta (0, 0)
Screenshot: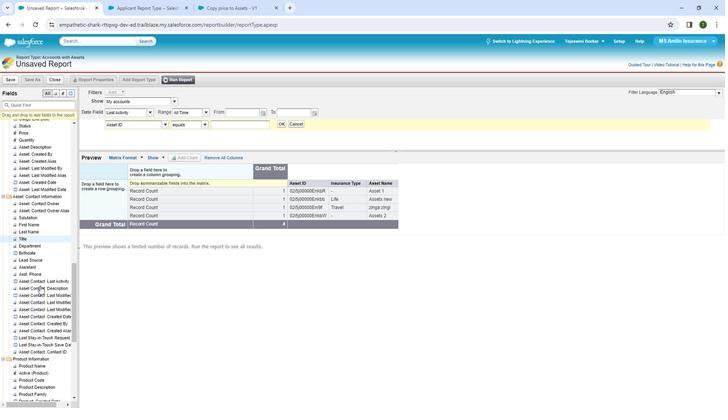 
Action: Mouse moved to (32, 299)
Screenshot: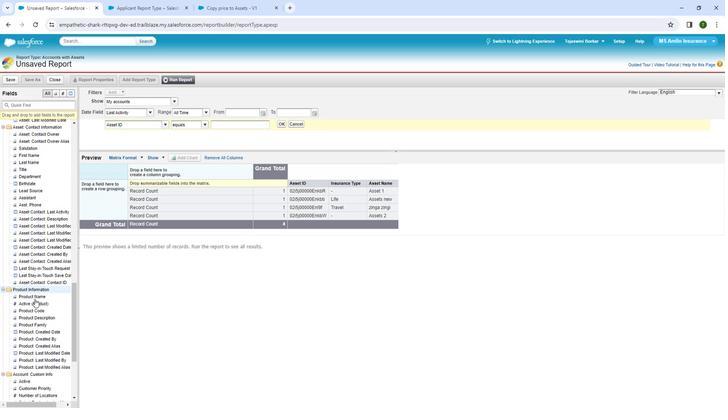 
Action: Mouse scrolled (32, 299) with delta (0, 0)
Screenshot: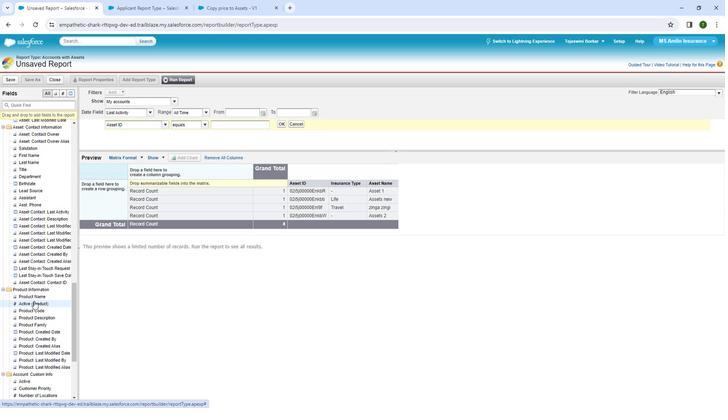 
Action: Mouse scrolled (32, 299) with delta (0, 0)
Screenshot: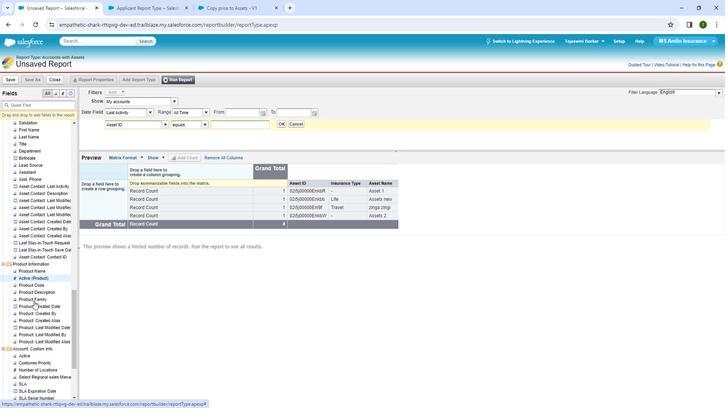 
Action: Mouse moved to (32, 299)
Screenshot: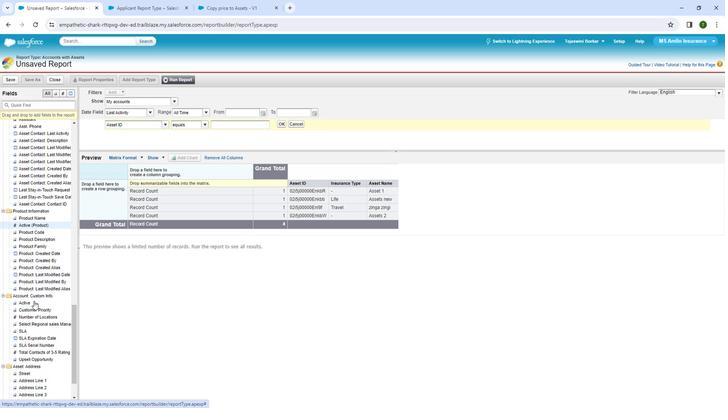 
Action: Mouse scrolled (32, 299) with delta (0, 0)
Screenshot: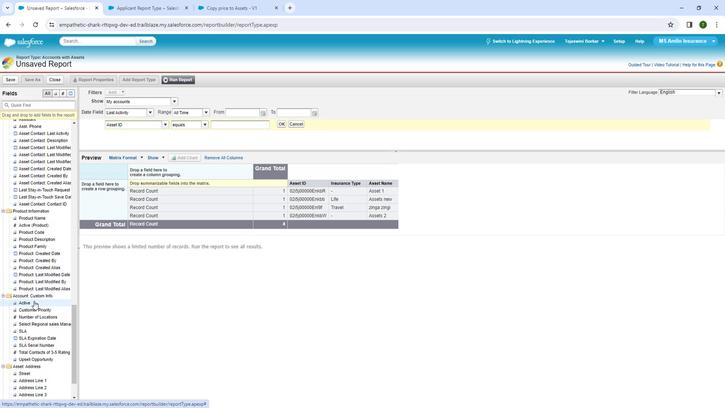 
Action: Mouse moved to (32, 299)
Screenshot: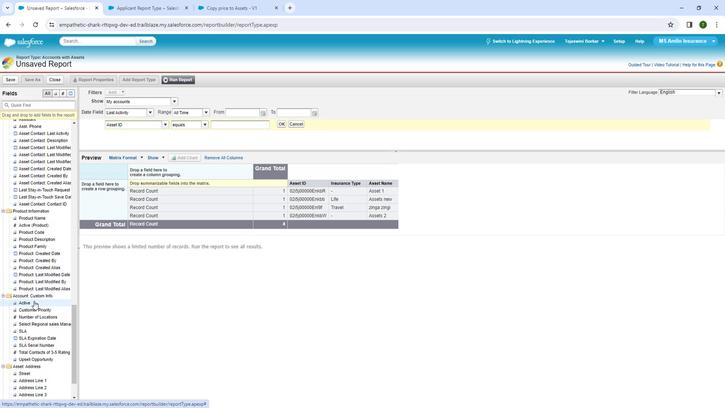 
Action: Mouse scrolled (32, 299) with delta (0, 0)
Screenshot: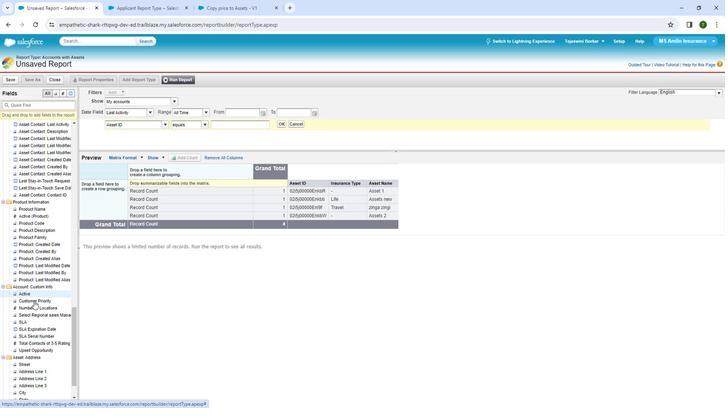 
Action: Mouse moved to (18, 396)
Screenshot: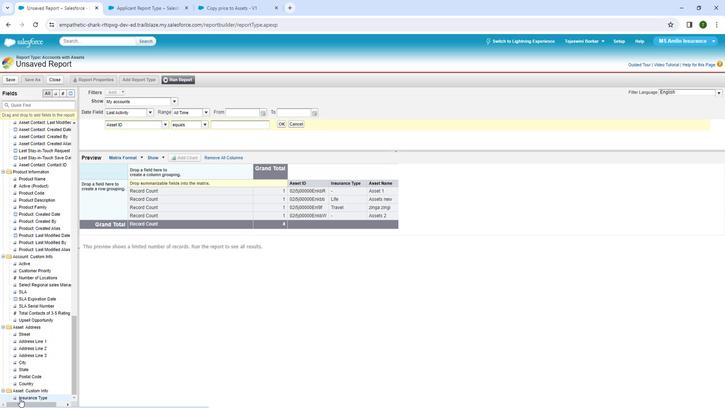 
Action: Mouse pressed left at (18, 396)
Screenshot: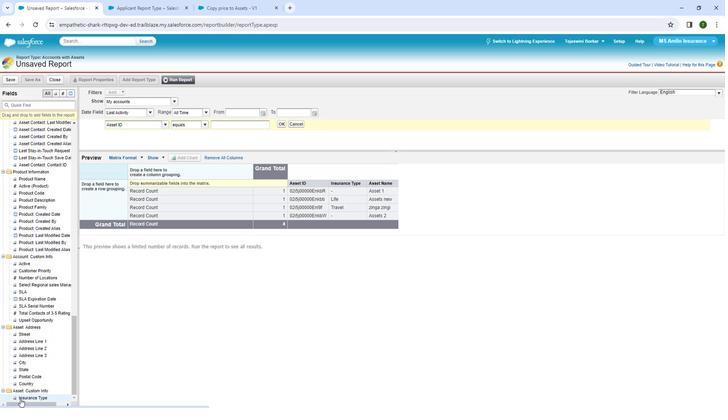 
Action: Mouse moved to (212, 296)
Screenshot: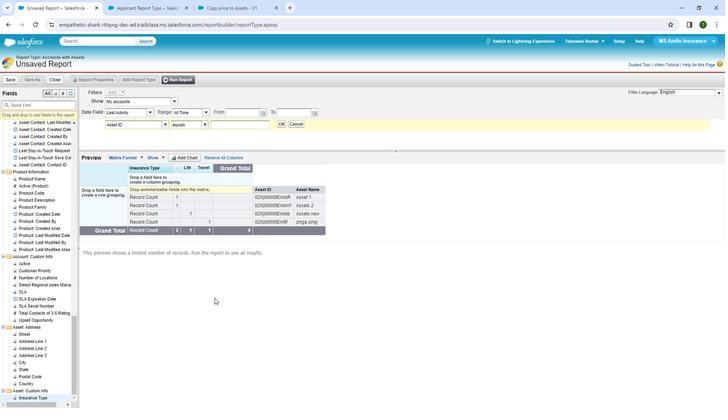 
Action: Mouse pressed left at (212, 296)
Screenshot: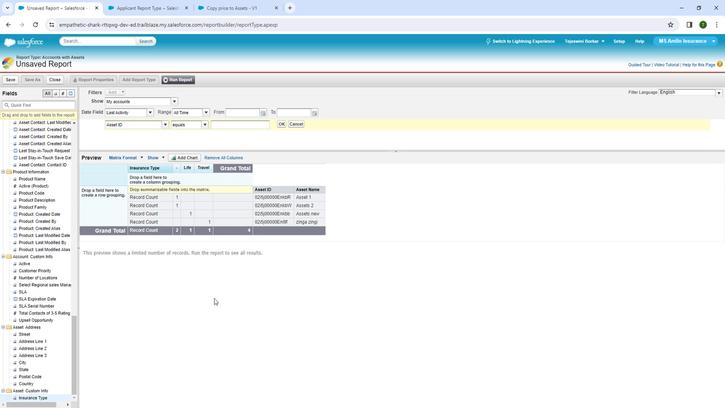 
Action: Mouse moved to (189, 158)
Screenshot: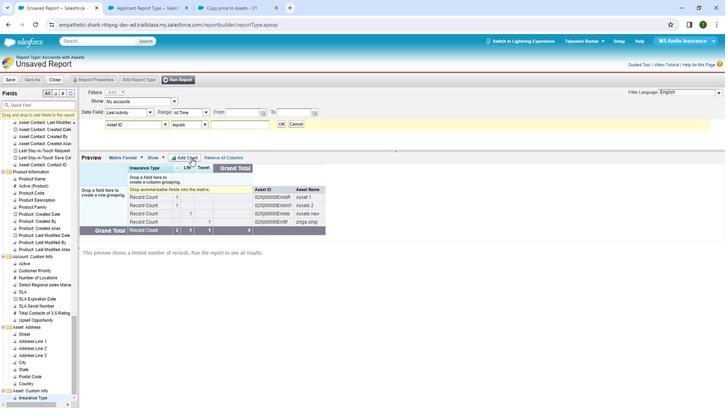 
Action: Mouse pressed left at (189, 158)
Screenshot: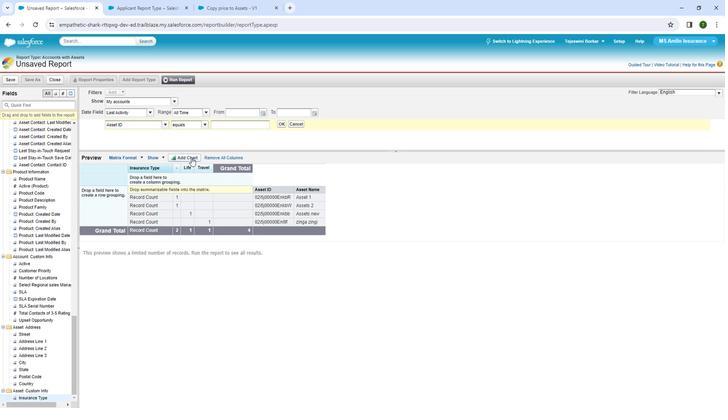 
Action: Mouse moved to (312, 149)
Screenshot: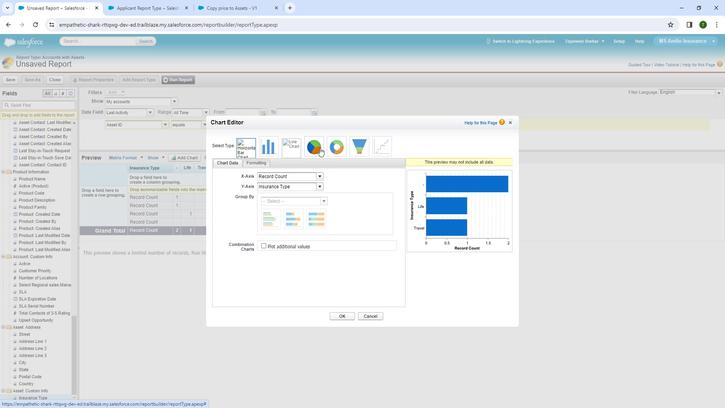 
Action: Mouse pressed left at (312, 149)
Screenshot: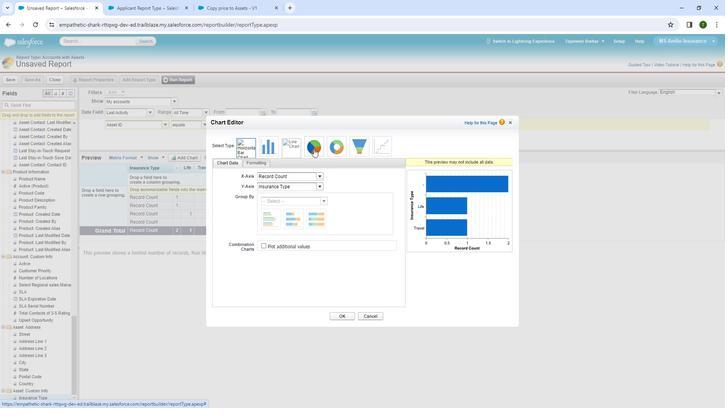 
Action: Mouse moved to (343, 315)
Screenshot: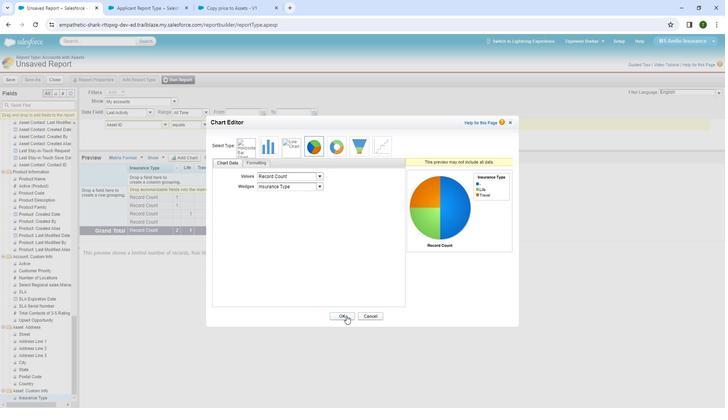 
Action: Mouse pressed left at (343, 315)
Screenshot: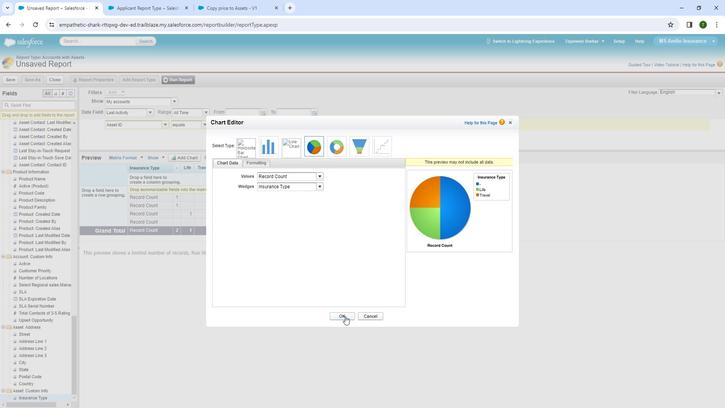 
Action: Mouse moved to (221, 268)
Screenshot: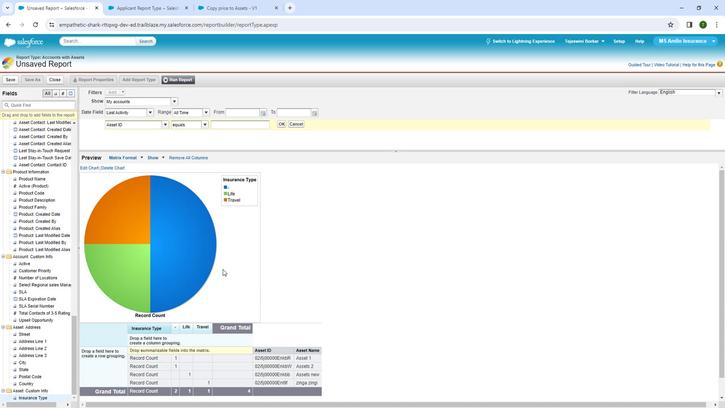 
Action: Mouse scrolled (221, 267) with delta (0, 0)
Screenshot: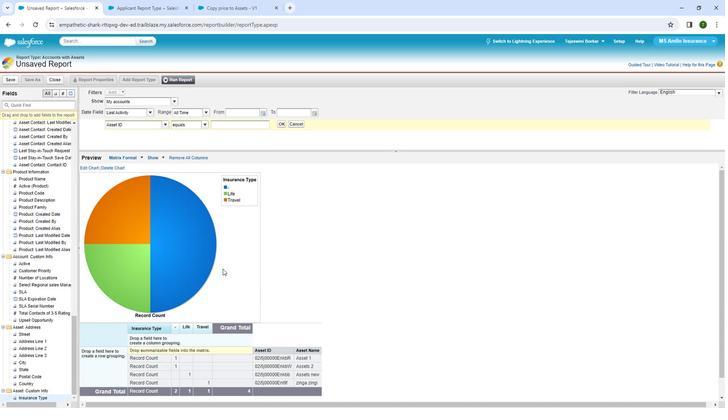 
Action: Mouse moved to (13, 81)
Screenshot: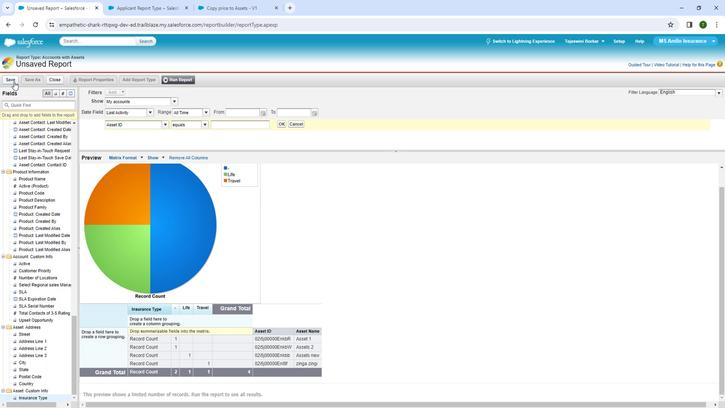 
Action: Mouse pressed left at (13, 81)
Screenshot: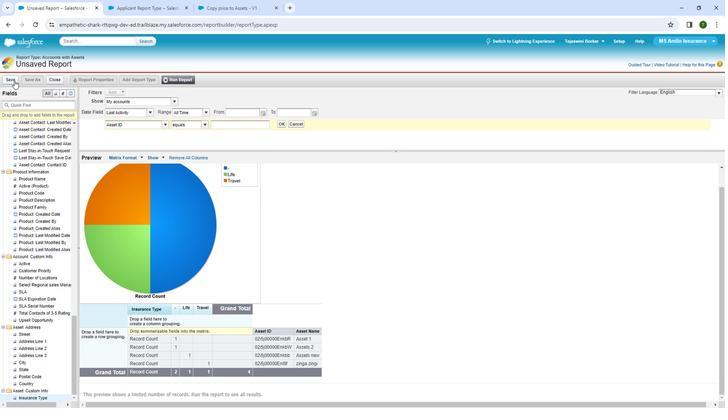 
Action: Mouse moved to (343, 175)
Screenshot: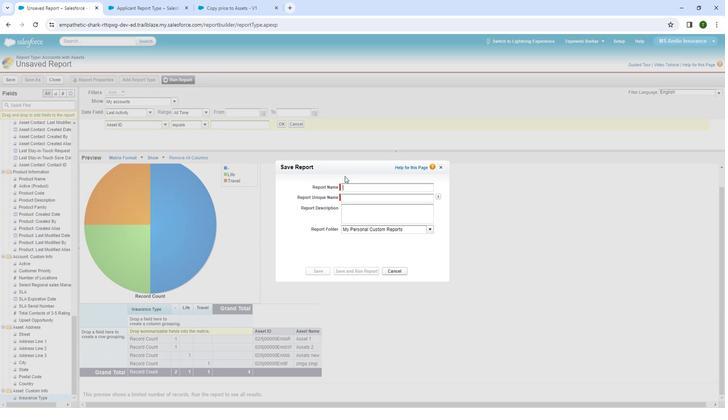 
Action: Key pressed <Key.shift>
Screenshot: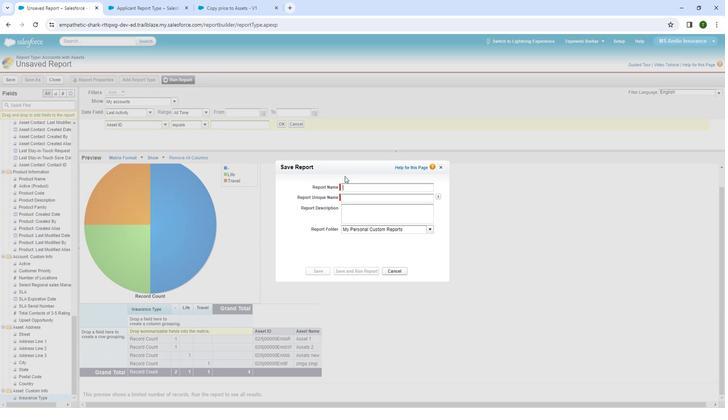 
Action: Mouse moved to (341, 174)
Screenshot: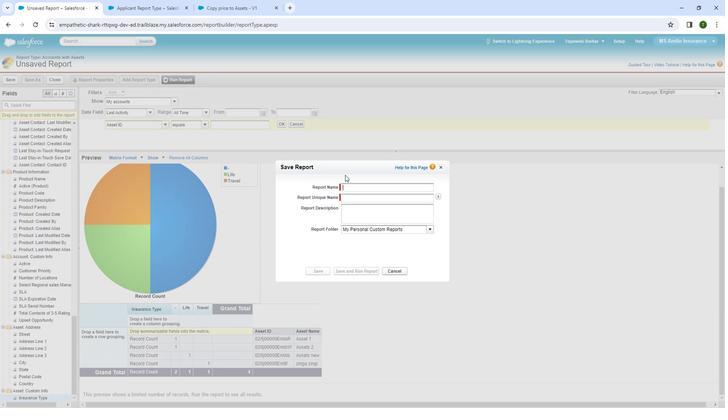 
Action: Key pressed A
Screenshot: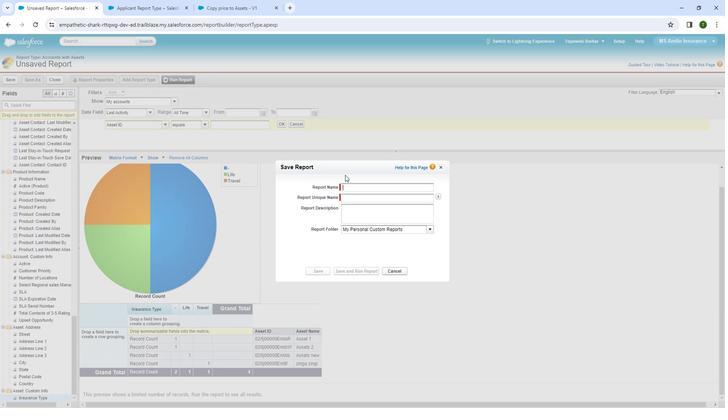 
Action: Mouse moved to (341, 174)
Screenshot: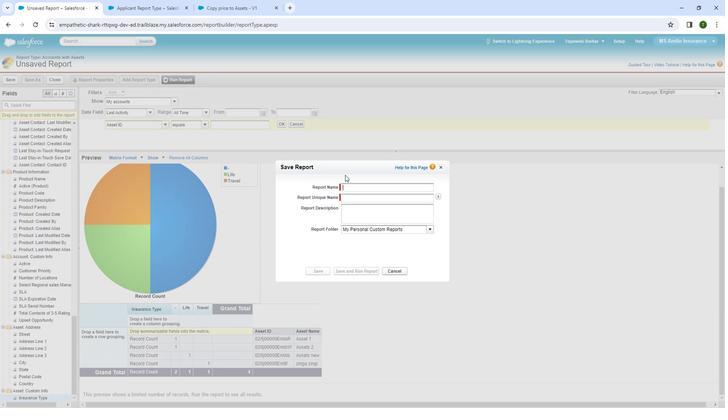 
Action: Key pressed ccount<Key.space><Key.shift><Key.shift>Record<Key.space>type
Screenshot: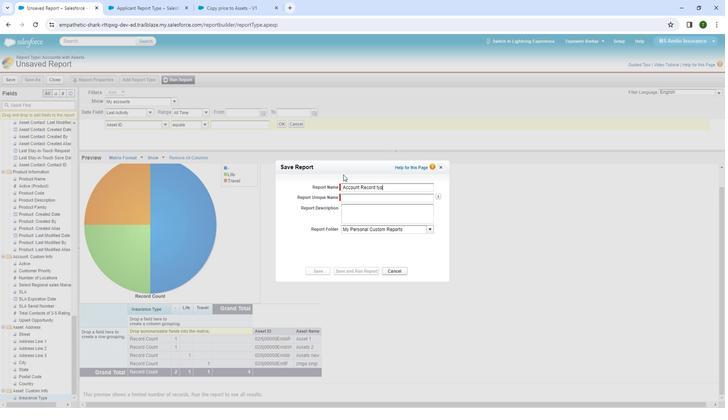 
Action: Mouse moved to (368, 204)
Screenshot: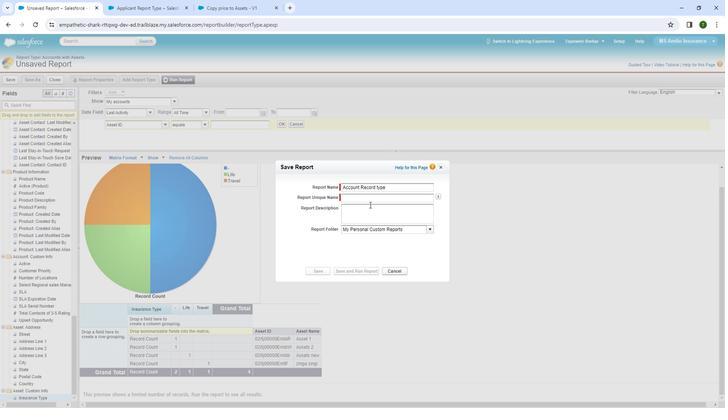
Action: Mouse pressed left at (368, 204)
Screenshot: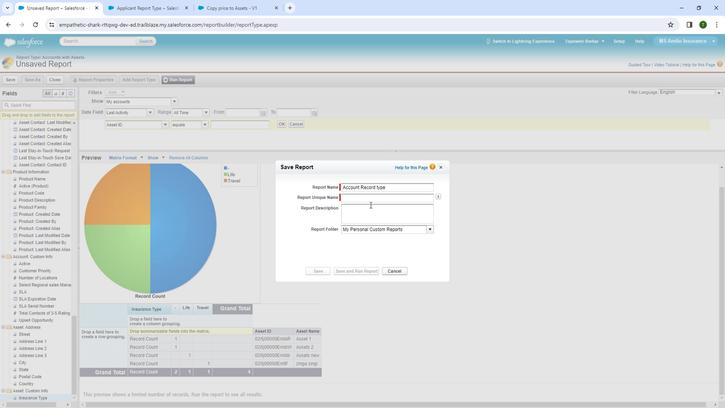 
Action: Mouse moved to (316, 272)
Screenshot: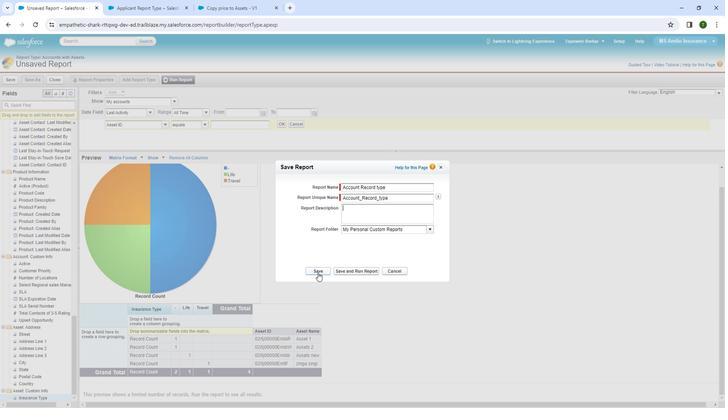 
Action: Mouse pressed left at (316, 272)
Screenshot: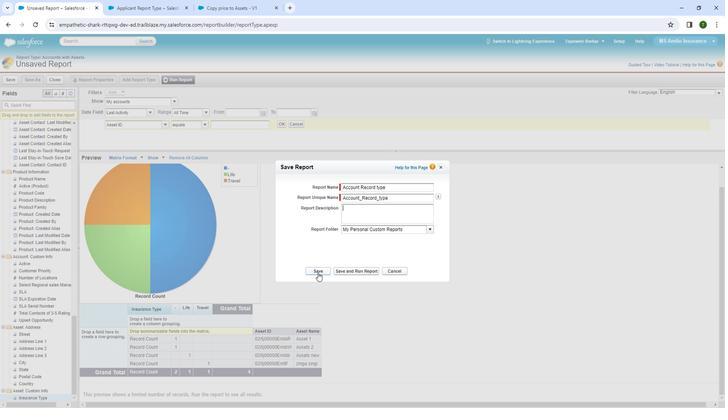 
Action: Mouse moved to (121, 306)
Screenshot: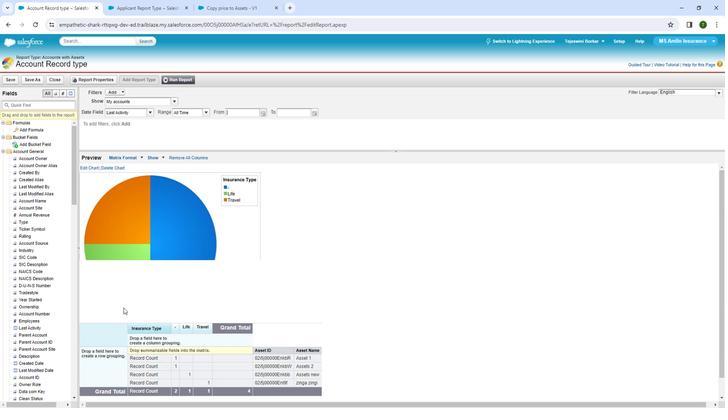 
Action: Key pressed <Key.shift>
Screenshot: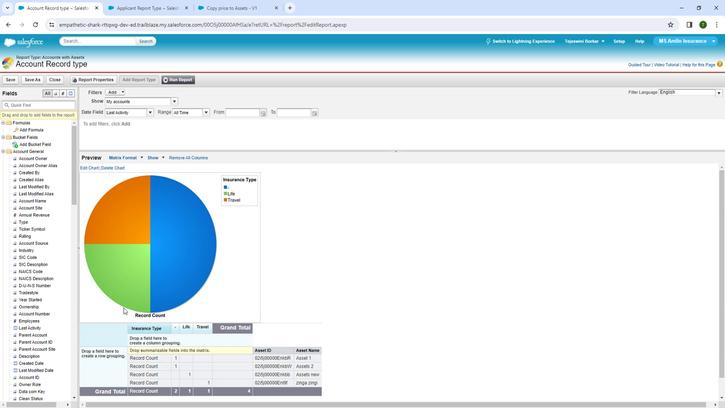 
Action: Mouse moved to (125, 303)
Screenshot: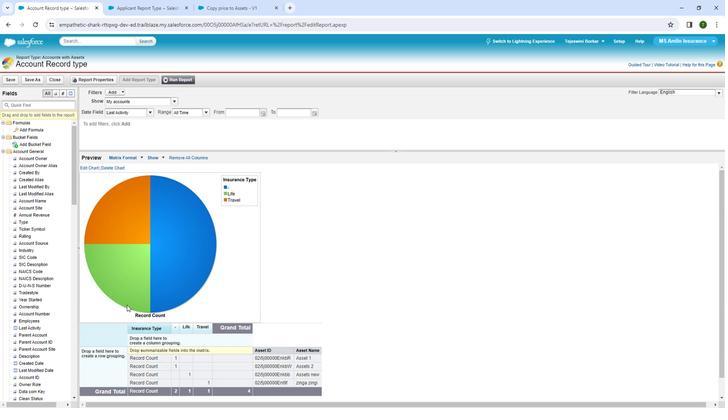 
Action: Key pressed <Key.shift><Key.shift>ctrl+R
Screenshot: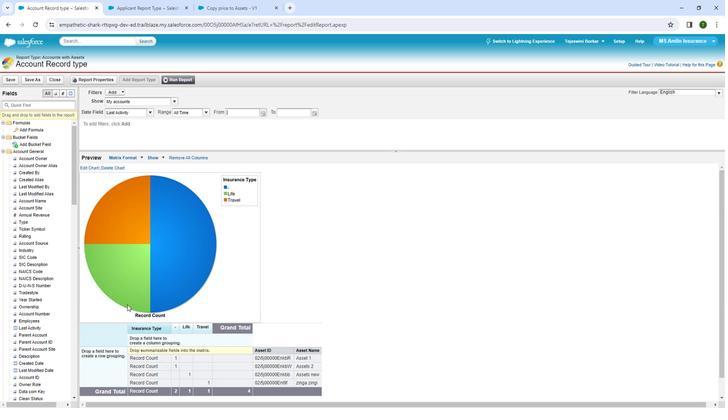 
Action: Mouse moved to (153, 8)
Screenshot: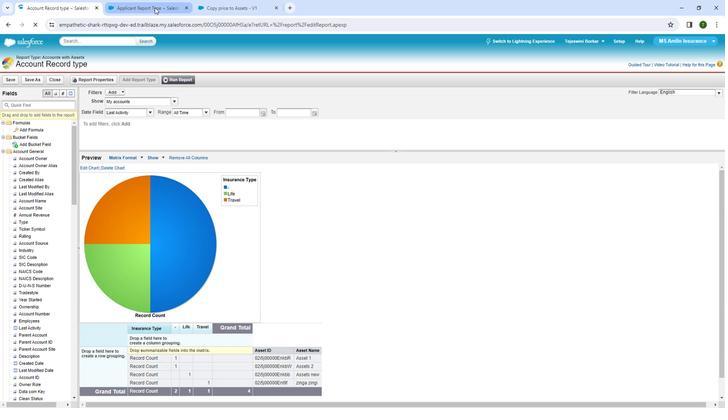 
Action: Mouse pressed left at (153, 8)
Screenshot: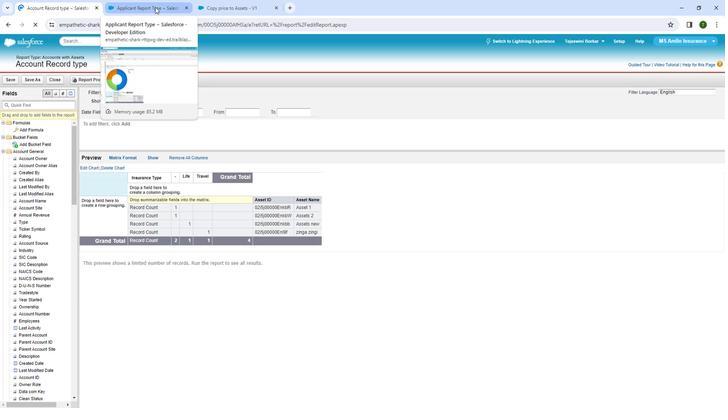 
Action: Mouse moved to (65, 10)
Screenshot: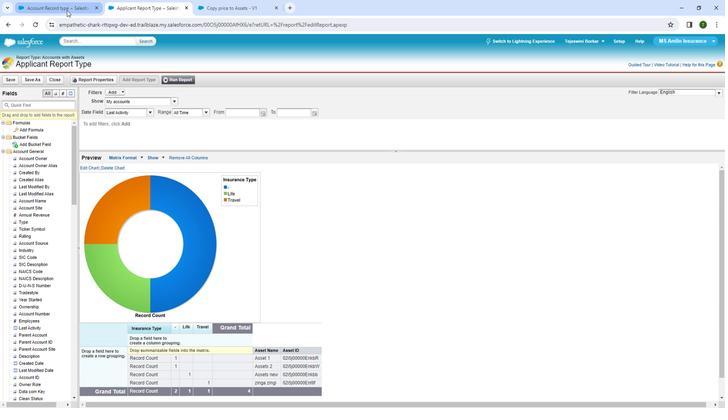 
Action: Mouse pressed left at (65, 10)
Screenshot: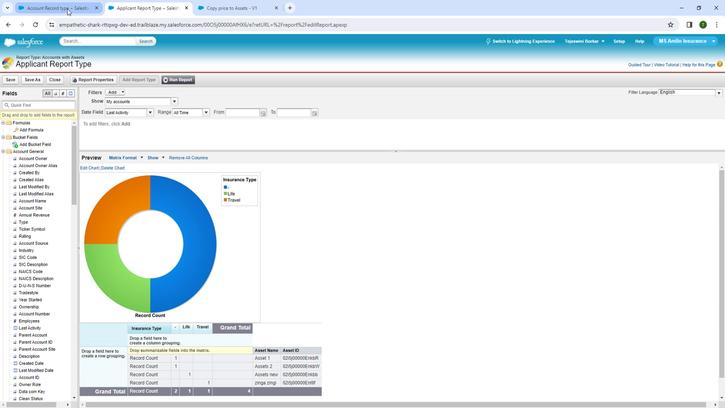 
Action: Mouse moved to (66, 9)
Screenshot: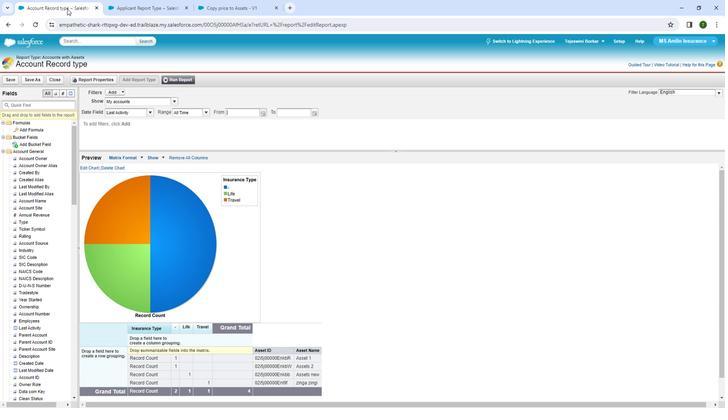 
Action: Mouse pressed left at (66, 9)
Screenshot: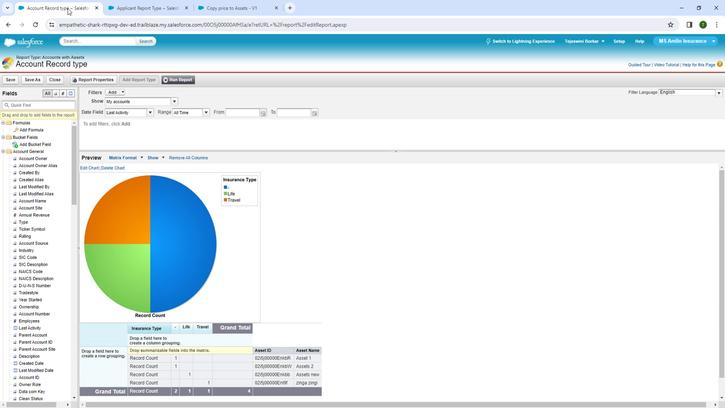 
Action: Mouse pressed left at (66, 9)
Screenshot: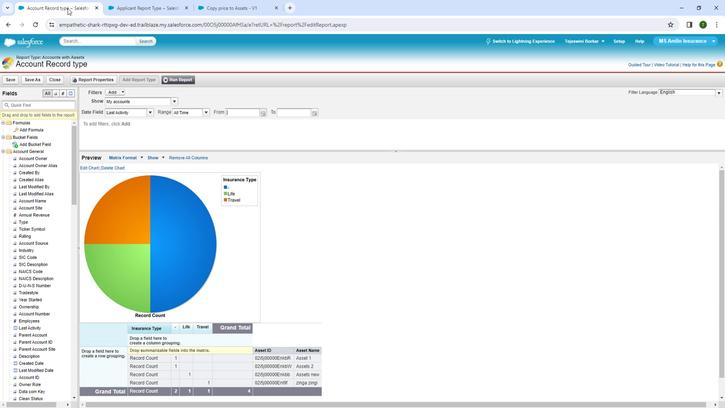 
Action: Mouse moved to (7, 27)
Screenshot: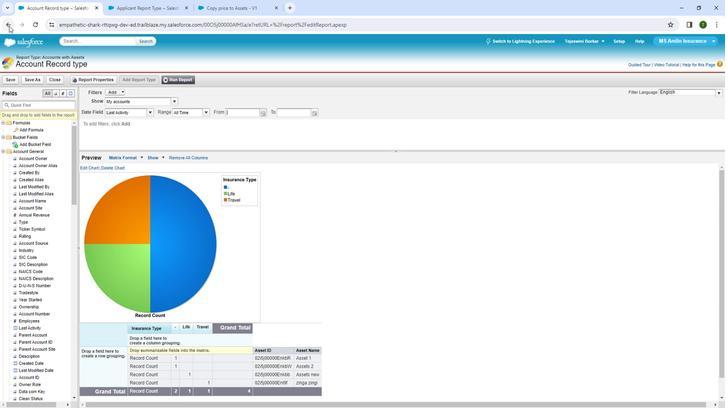 
Action: Mouse pressed left at (7, 27)
Screenshot: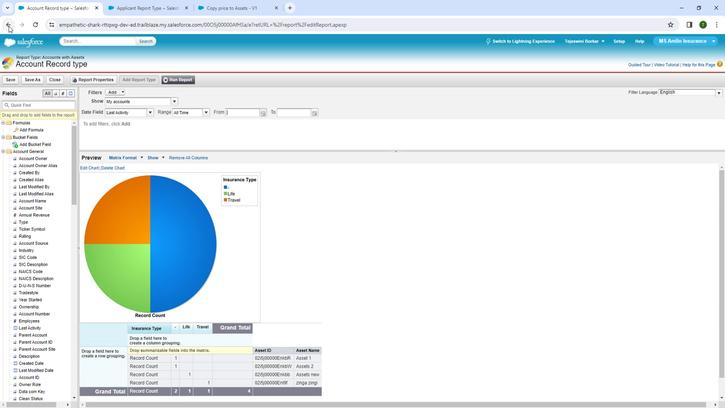 
Action: Mouse moved to (6, 27)
Screenshot: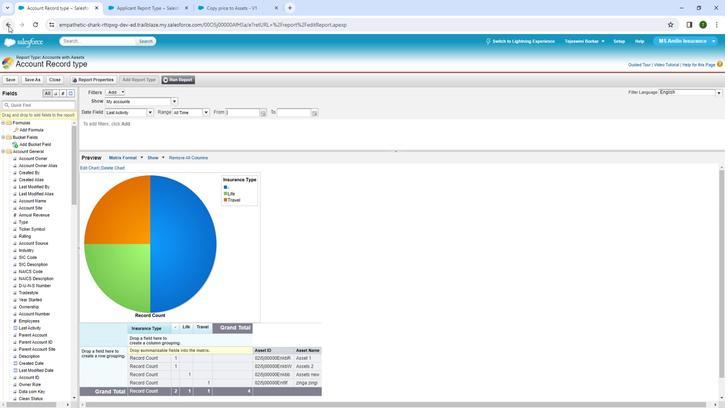 
Action: Mouse pressed left at (6, 27)
Screenshot: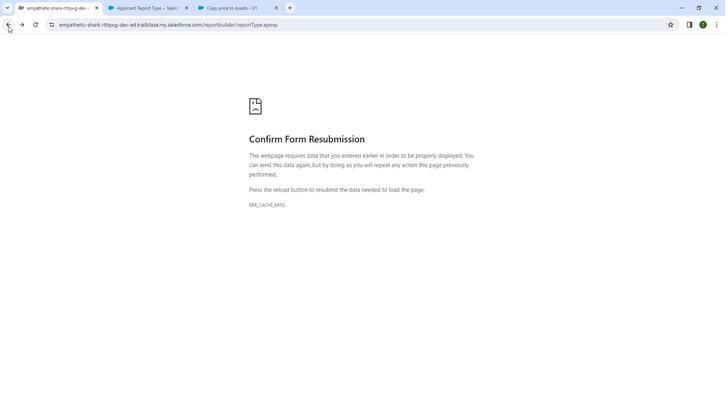 
Action: Mouse moved to (200, 70)
Screenshot: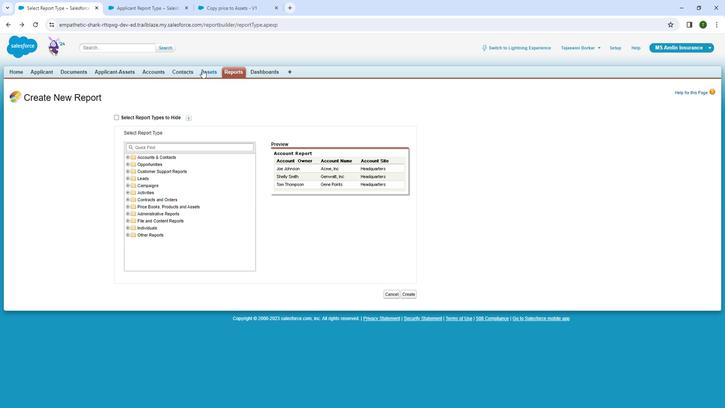 
Action: Mouse pressed left at (200, 70)
Screenshot: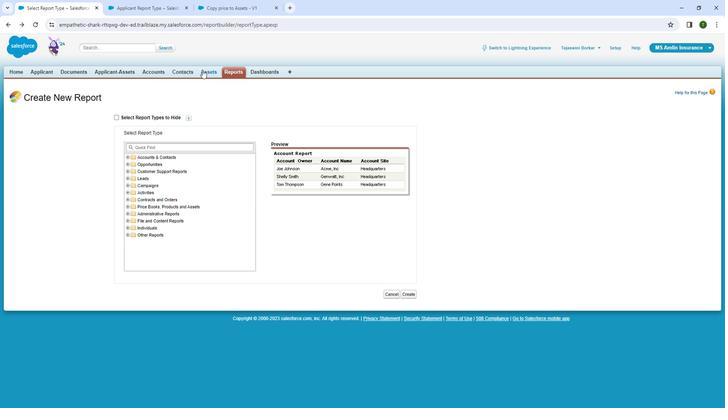 
Action: Mouse pressed left at (200, 70)
Screenshot: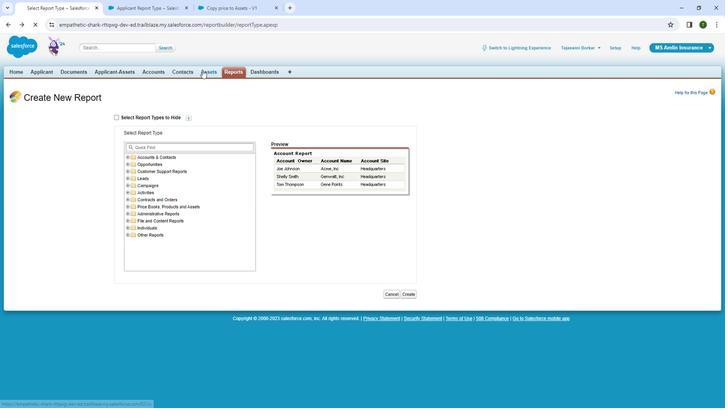
Action: Mouse moved to (283, 134)
Screenshot: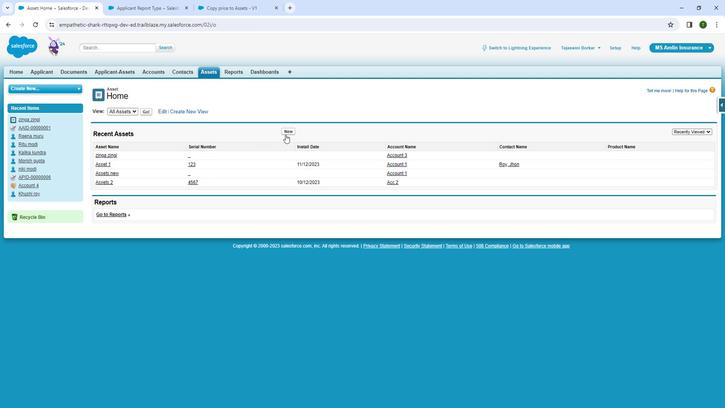 
Action: Mouse pressed left at (283, 134)
Screenshot: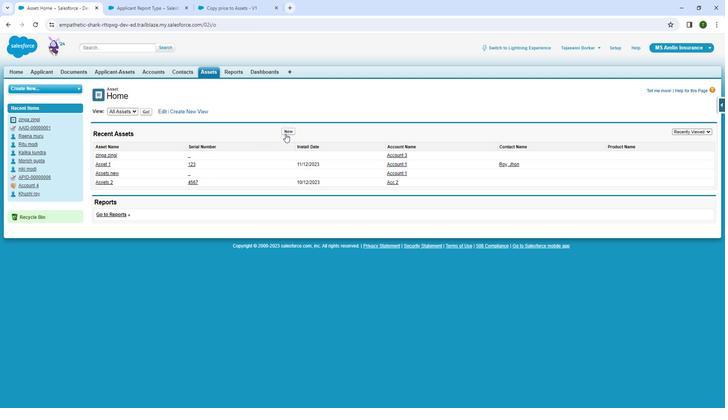 
Action: Mouse moved to (235, 144)
Screenshot: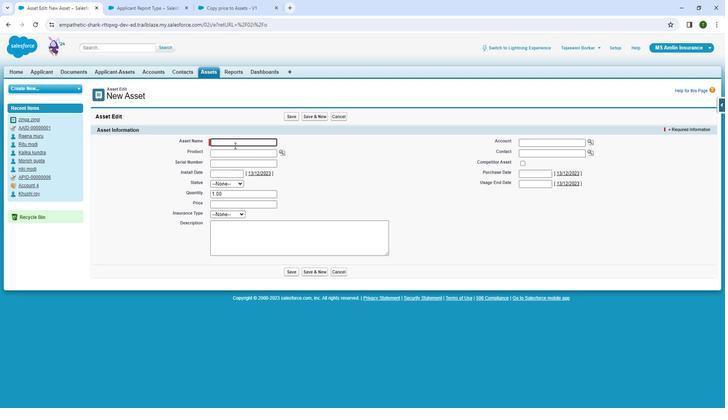 
Action: Mouse pressed left at (235, 144)
Screenshot: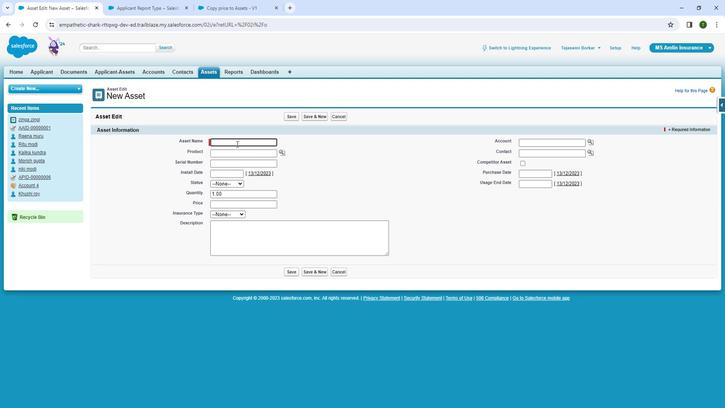 
Action: Mouse moved to (223, 140)
Screenshot: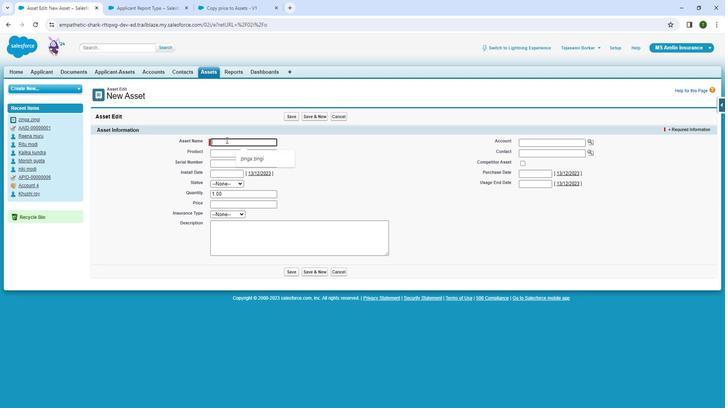 
Action: Key pressed ass<Key.space>2
Screenshot: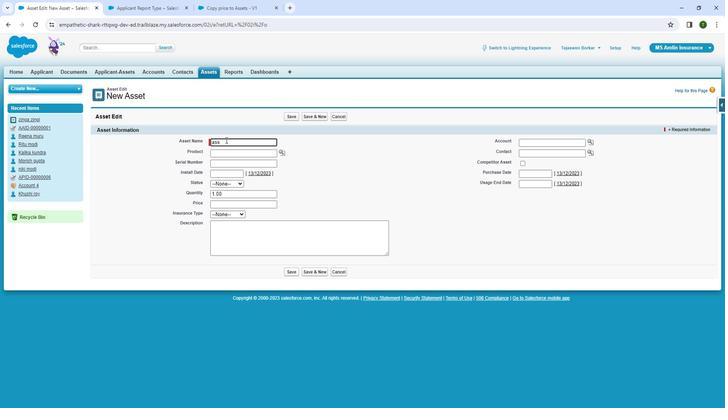 
Action: Mouse moved to (587, 139)
Screenshot: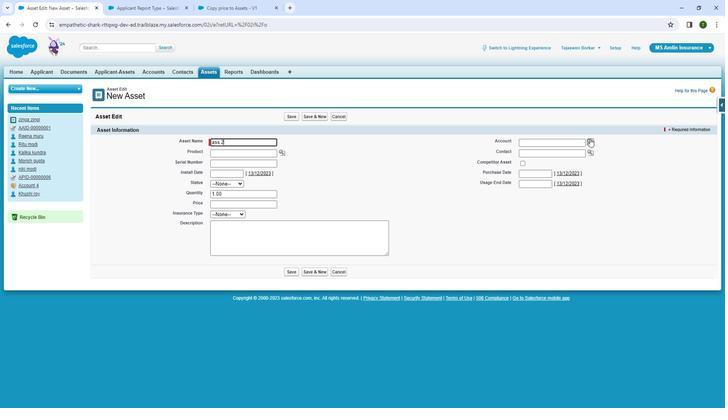 
Action: Mouse pressed left at (587, 139)
Screenshot: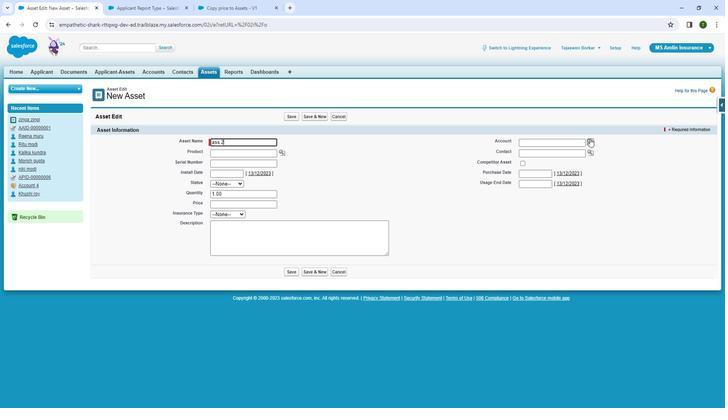 
Action: Mouse moved to (481, 290)
Screenshot: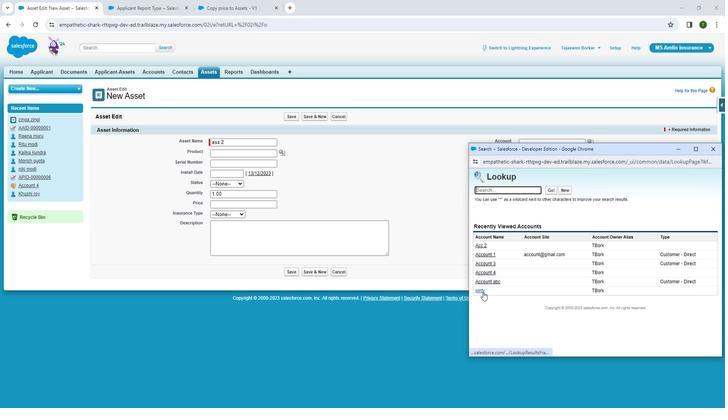 
Action: Mouse pressed left at (481, 290)
Screenshot: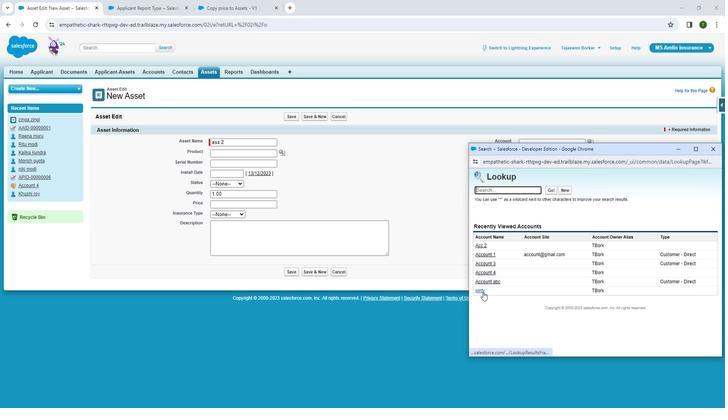 
Action: Mouse moved to (226, 213)
Screenshot: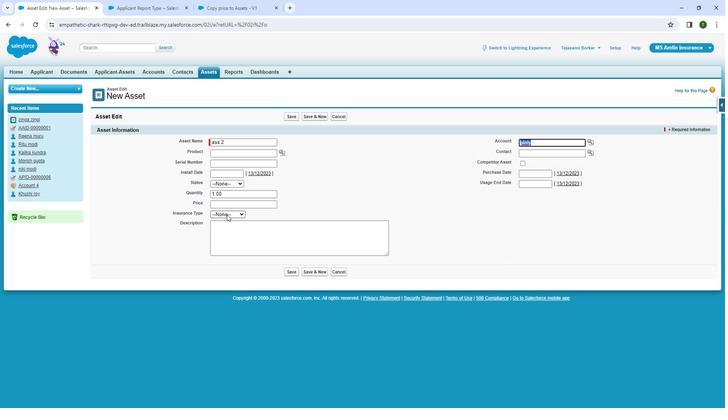 
Action: Mouse pressed left at (226, 213)
Screenshot: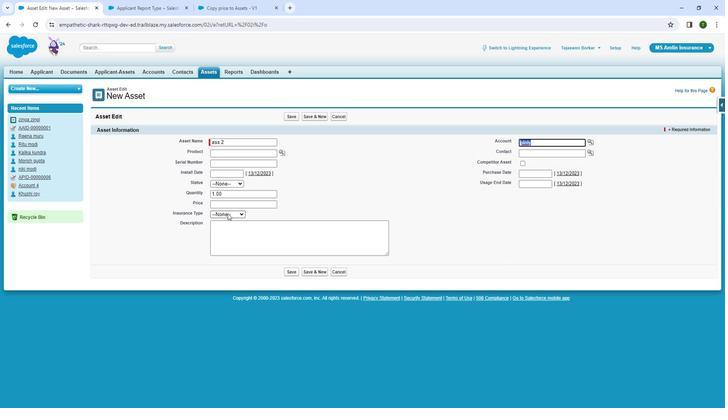 
Action: Mouse moved to (226, 274)
Screenshot: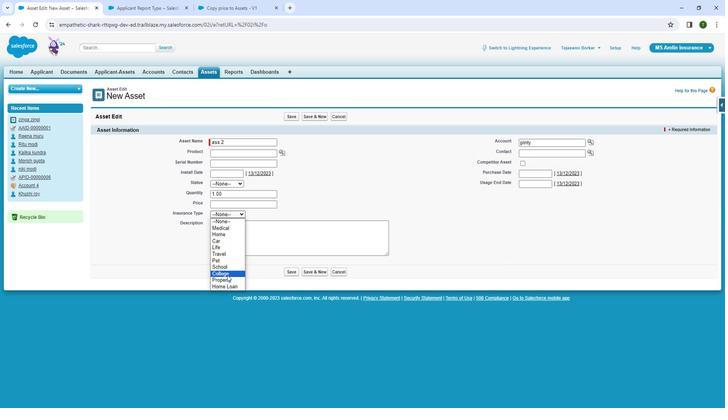 
Action: Mouse pressed left at (226, 274)
Screenshot: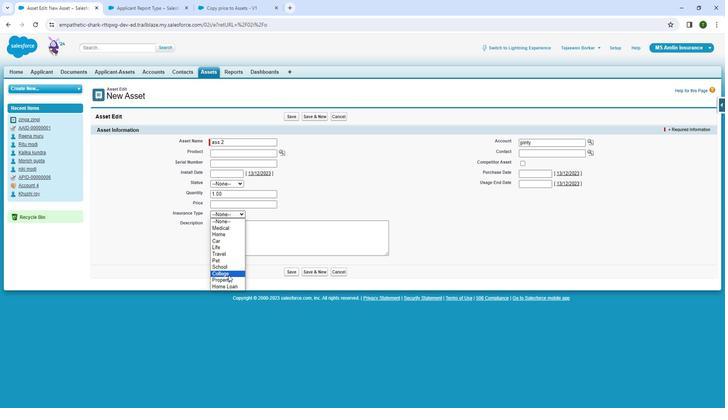 
Action: Mouse moved to (287, 269)
Screenshot: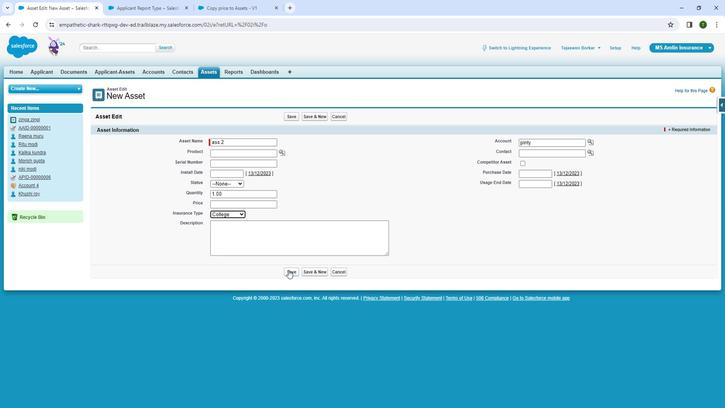 
Action: Mouse pressed left at (287, 269)
Screenshot: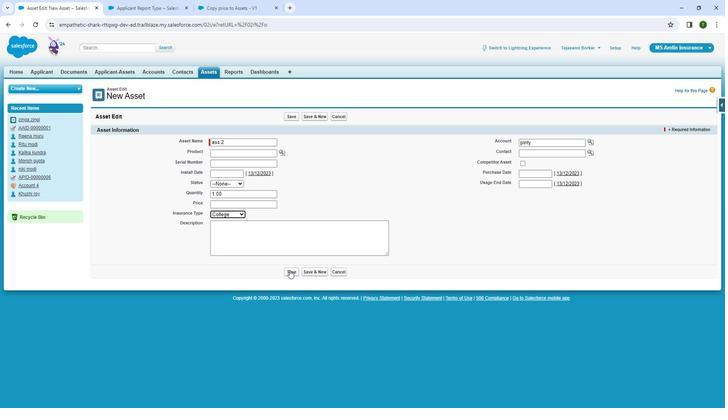 
Action: Mouse moved to (156, 10)
Screenshot: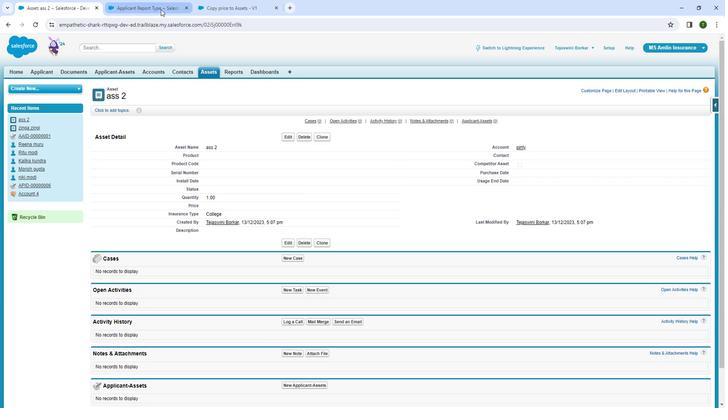 
Action: Mouse pressed left at (156, 10)
Screenshot: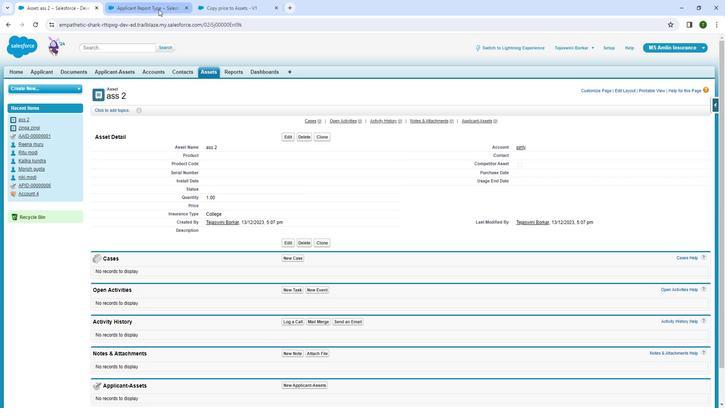 
Action: Mouse moved to (156, 10)
Screenshot: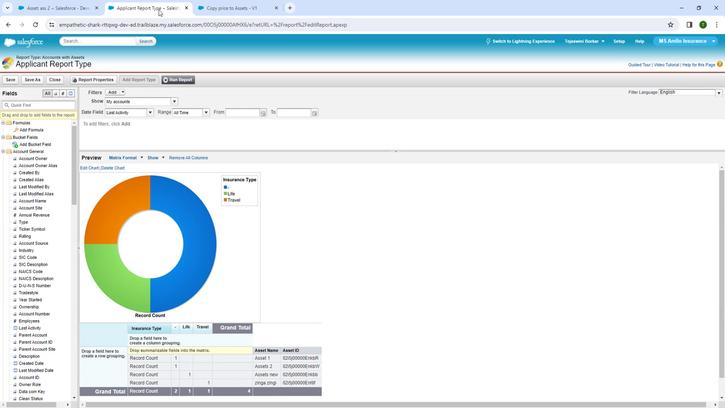 
Action: Key pressed <Key.shift>ctrl+R
Screenshot: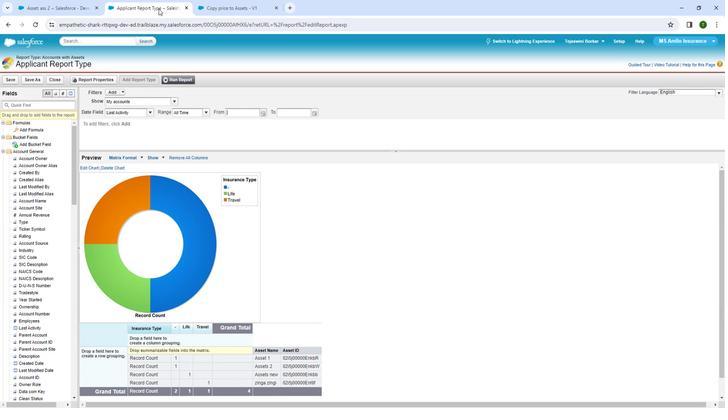 
Action: Mouse moved to (10, 77)
Screenshot: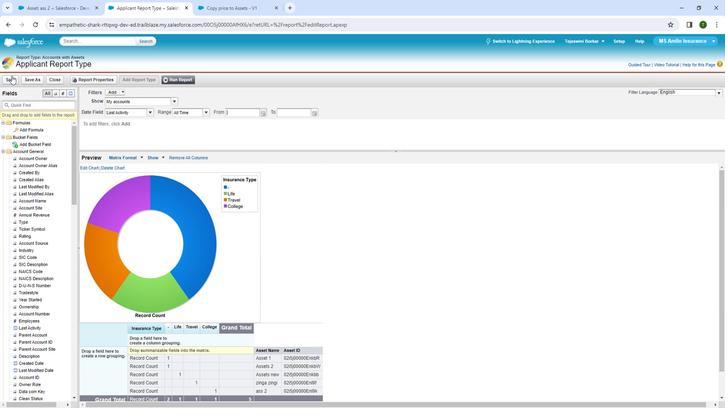 
Action: Mouse pressed left at (10, 77)
Screenshot: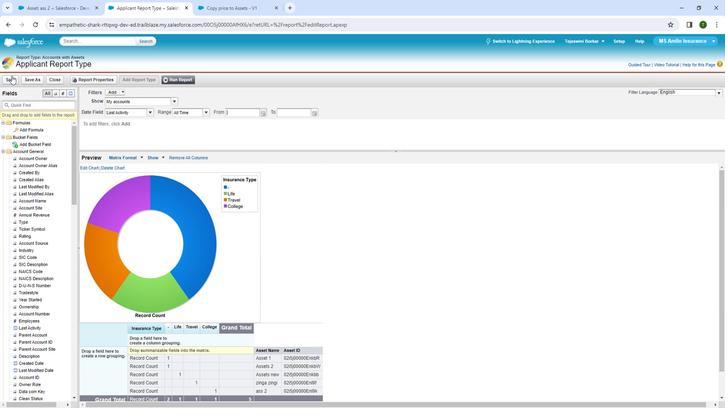 
Action: Mouse moved to (194, 31)
Screenshot: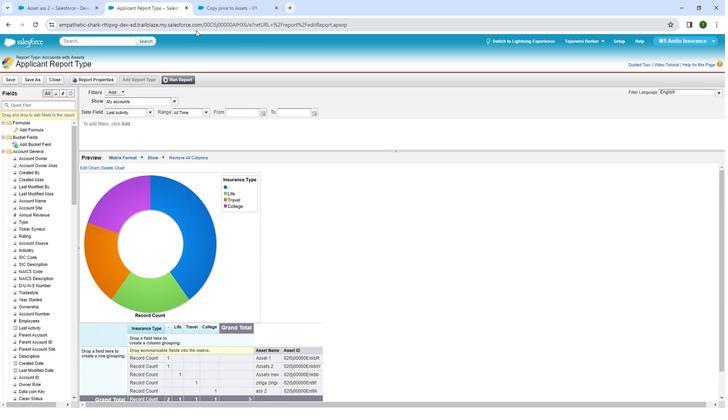 
